 Task: Look for space in Palhoça, Brazil from 9th July, 2023 to 16th July, 2023 for 2 adults, 1 child in price range Rs.8000 to Rs.16000. Place can be entire place with 2 bedrooms having 2 beds and 1 bathroom. Property type can be house, flat, guest house. Booking option can be shelf check-in. Required host language is Spanish.
Action: Mouse moved to (389, 99)
Screenshot: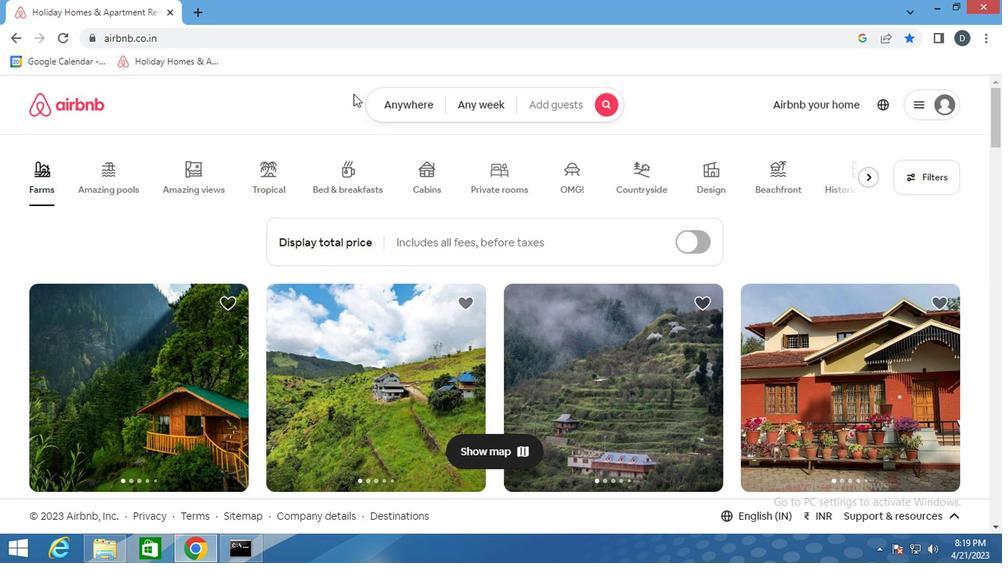 
Action: Mouse pressed left at (389, 99)
Screenshot: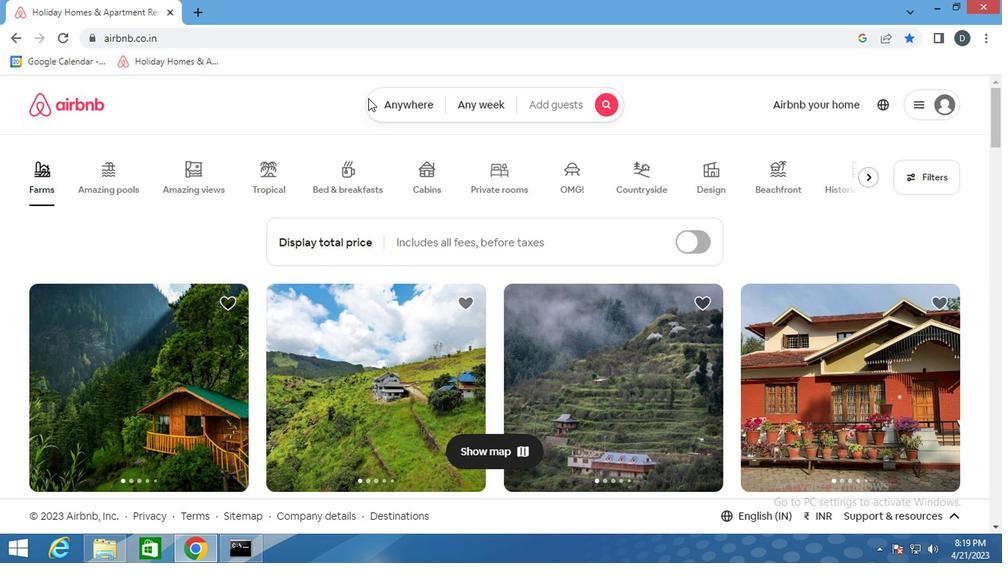 
Action: Mouse moved to (298, 168)
Screenshot: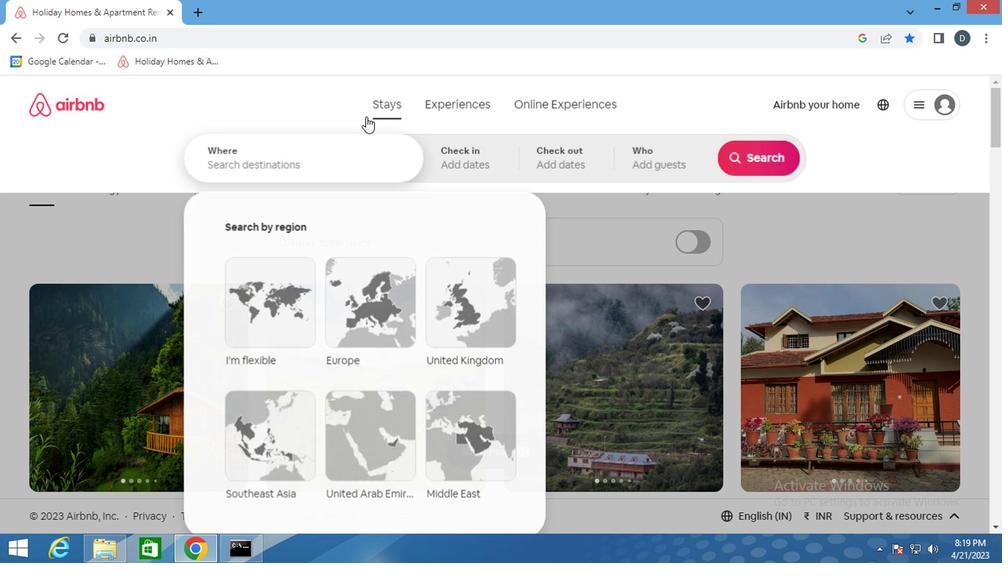 
Action: Mouse pressed left at (298, 168)
Screenshot: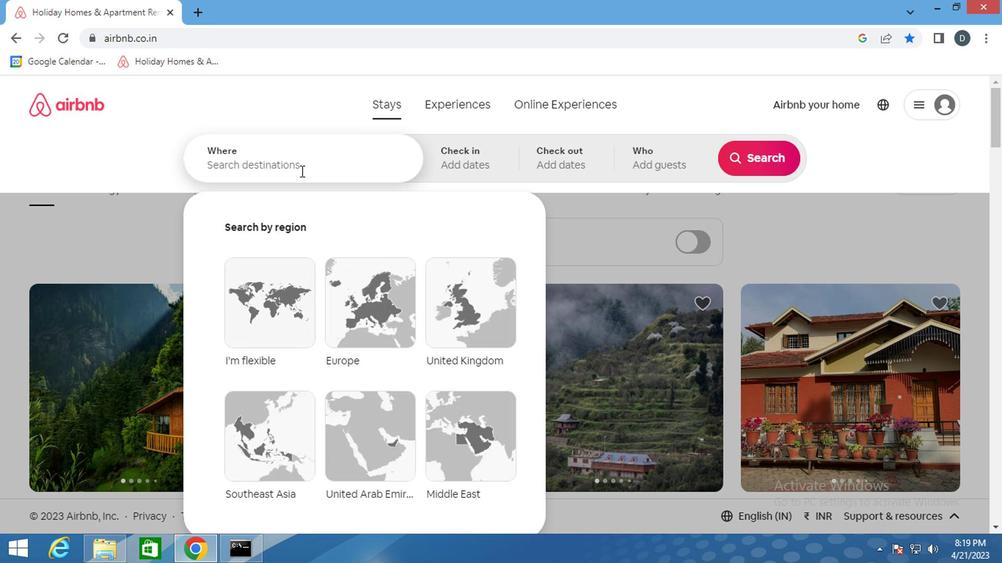 
Action: Mouse moved to (298, 167)
Screenshot: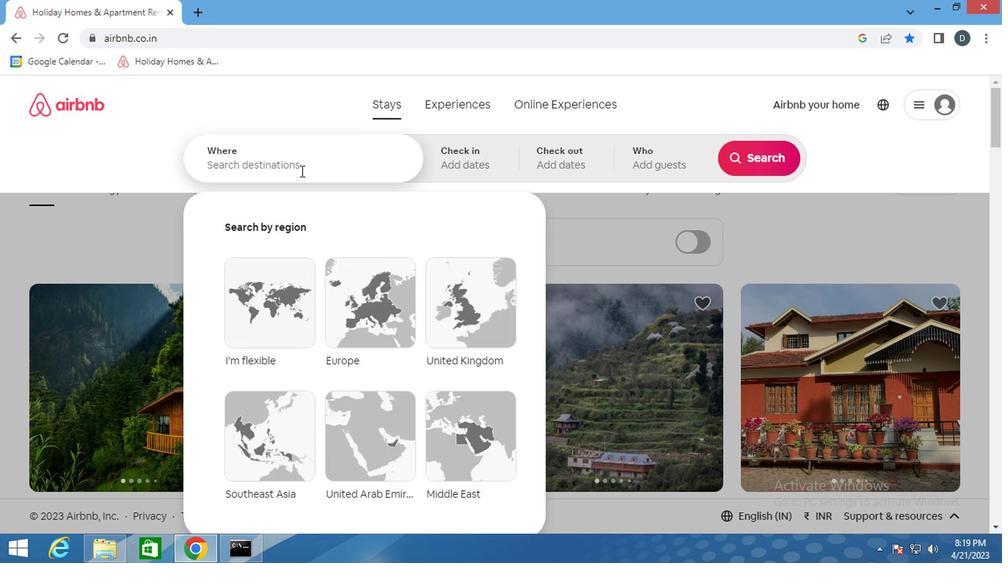 
Action: Key pressed <Key.shift_r>Palhoca,<Key.shift>BRAZIL<Key.enter>
Screenshot: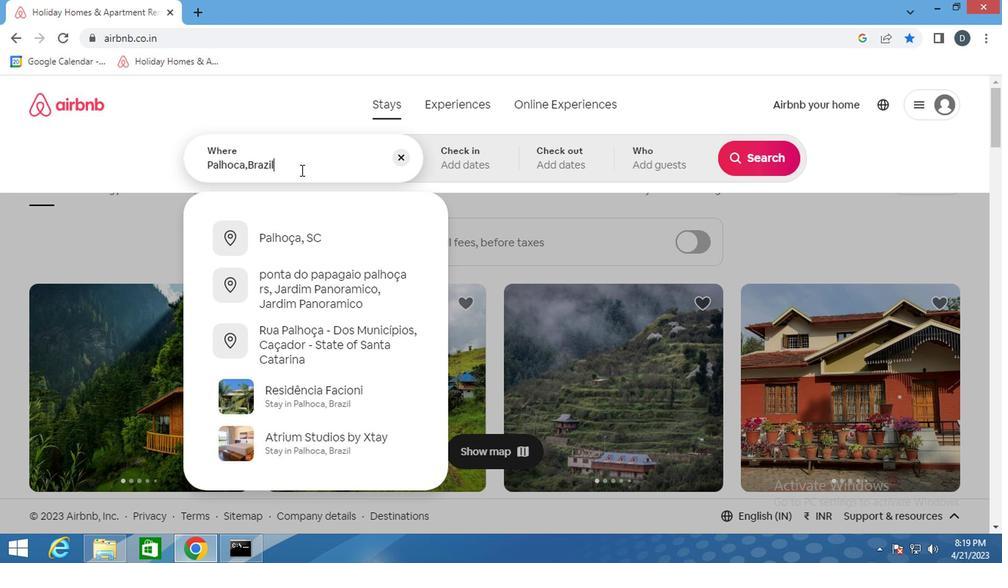 
Action: Mouse moved to (746, 281)
Screenshot: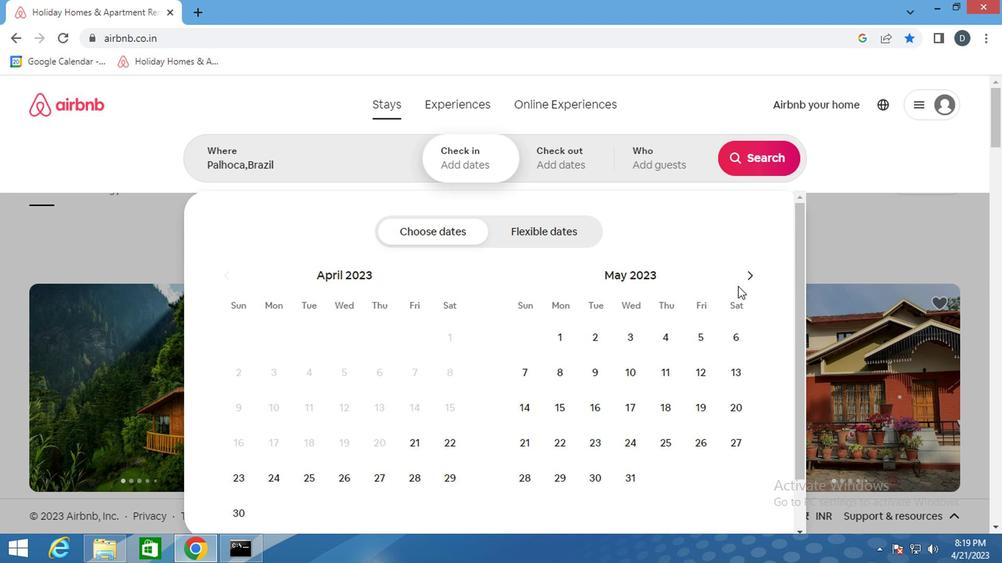 
Action: Mouse pressed left at (746, 281)
Screenshot: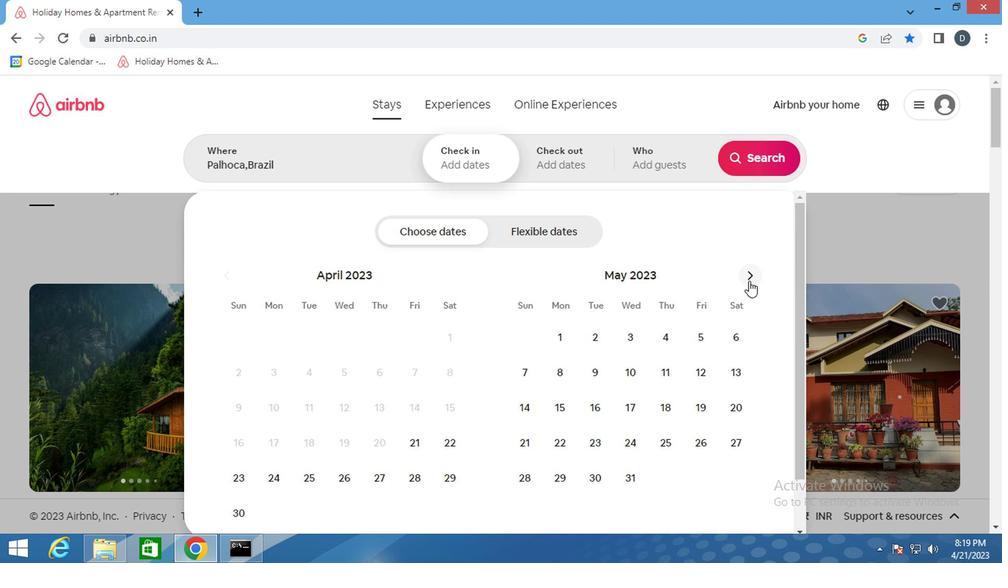 
Action: Mouse pressed left at (746, 281)
Screenshot: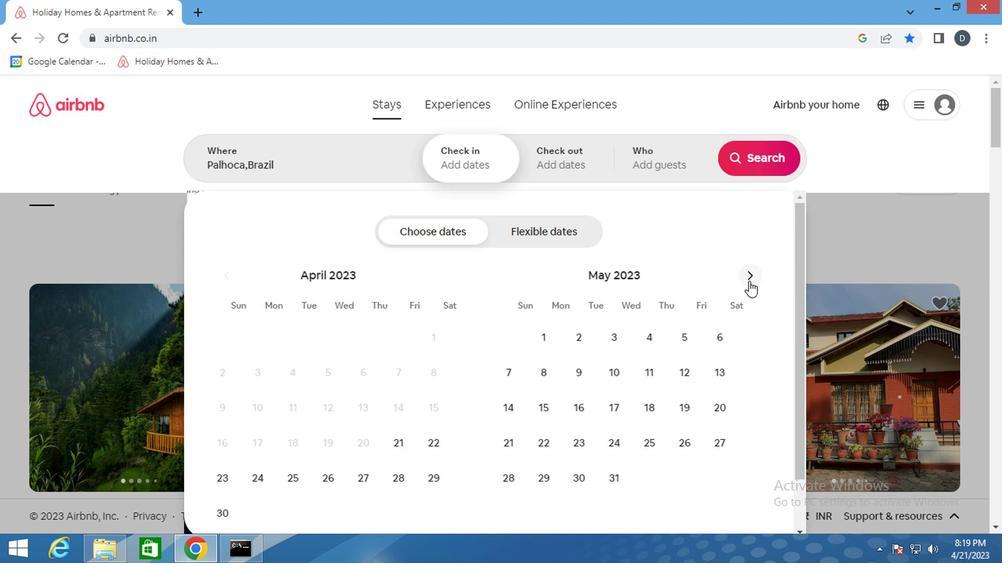 
Action: Mouse pressed left at (746, 281)
Screenshot: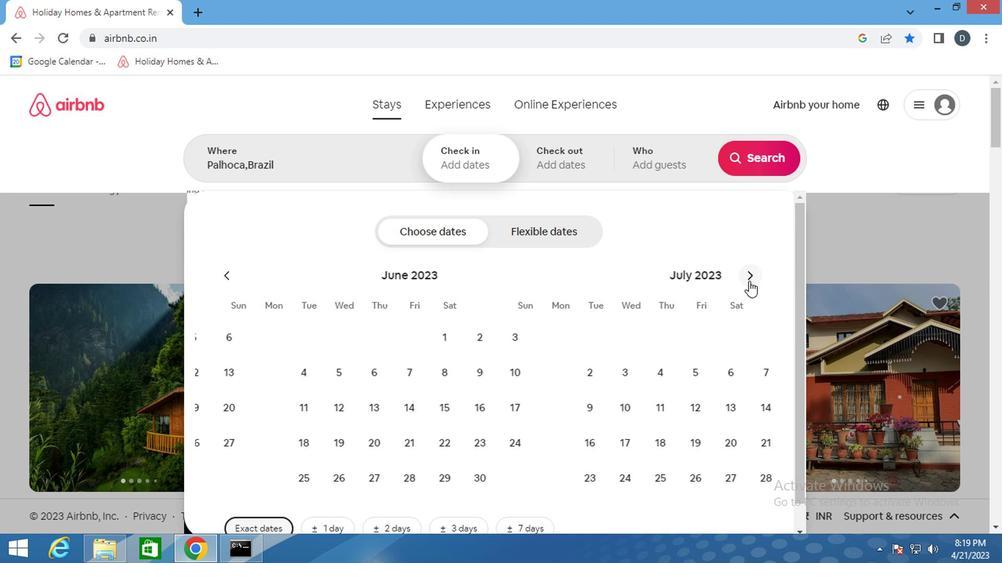 
Action: Mouse moved to (252, 412)
Screenshot: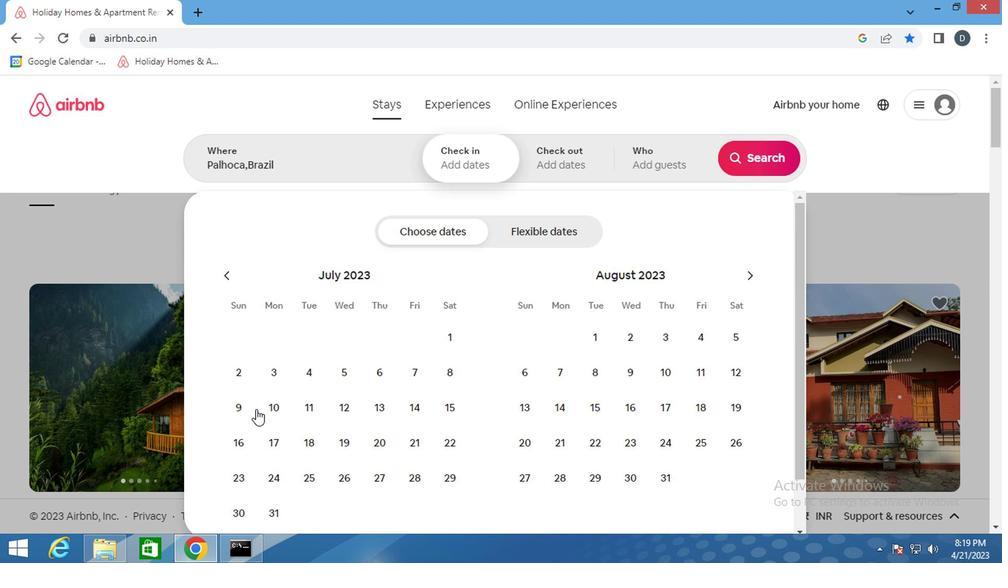 
Action: Mouse pressed left at (252, 412)
Screenshot: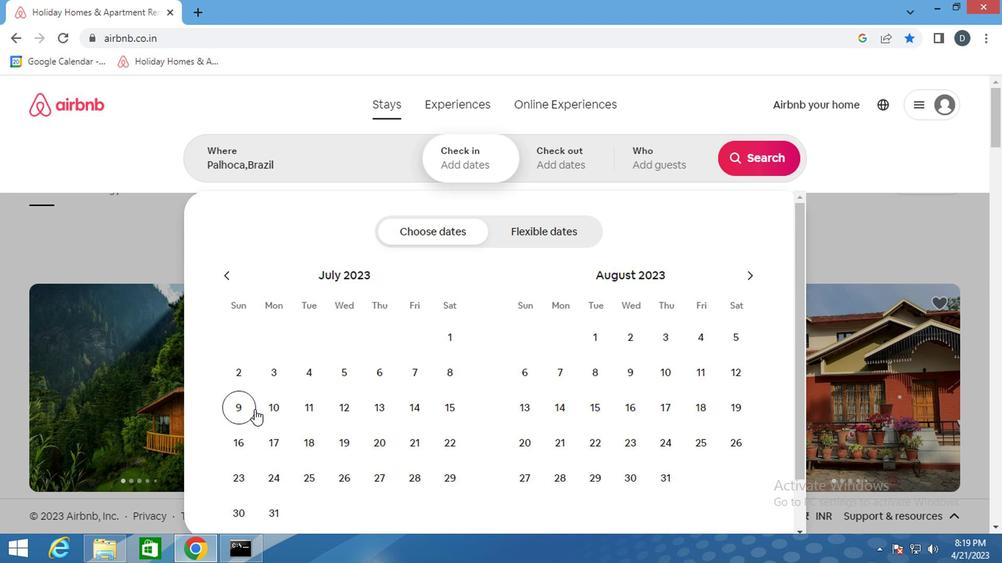 
Action: Mouse moved to (231, 449)
Screenshot: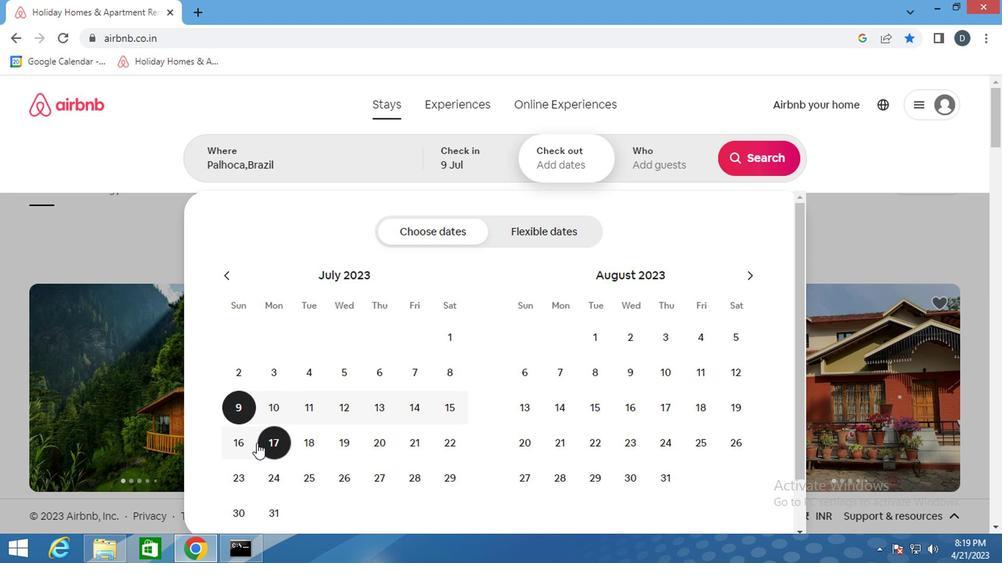 
Action: Mouse pressed left at (231, 449)
Screenshot: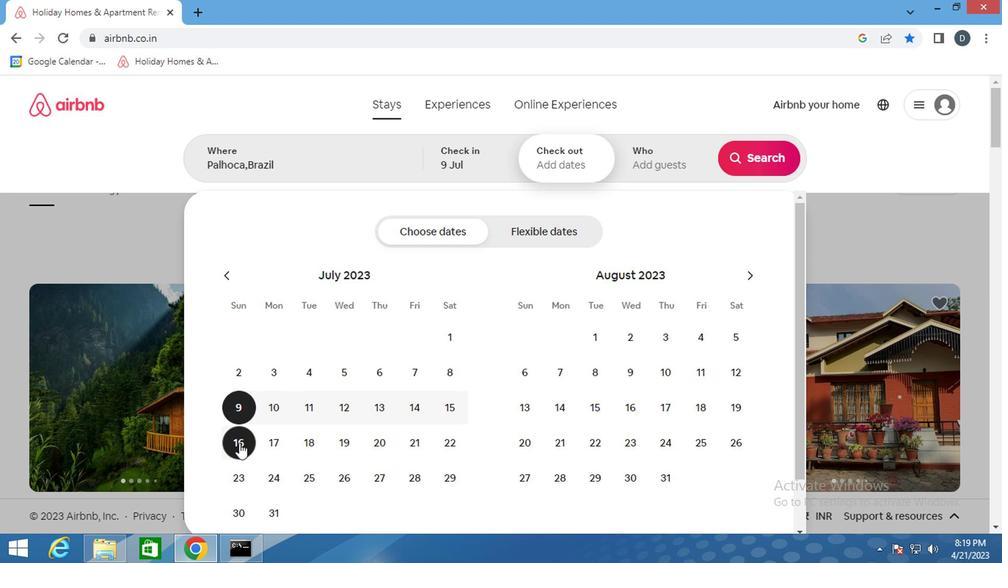 
Action: Mouse moved to (650, 149)
Screenshot: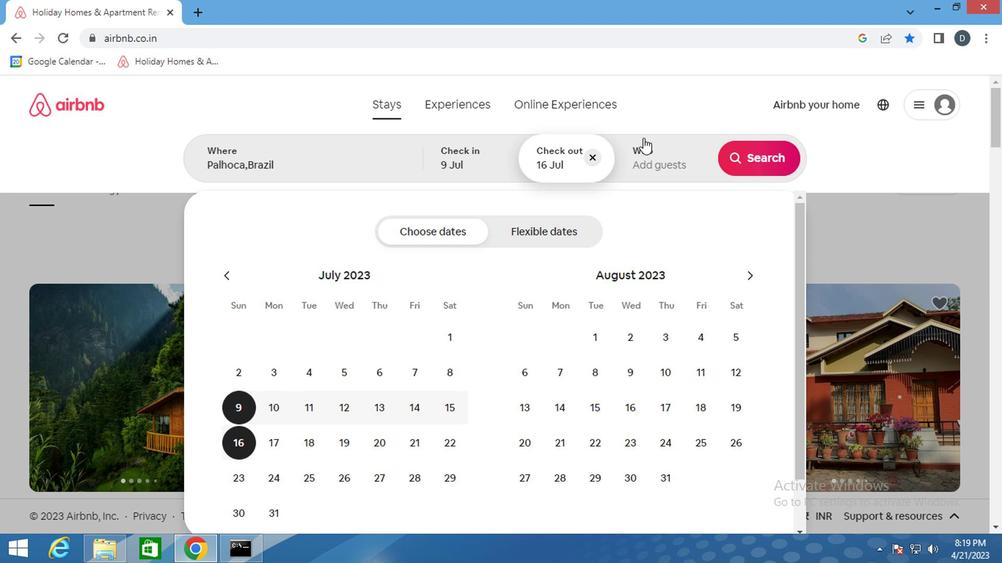 
Action: Mouse pressed left at (650, 149)
Screenshot: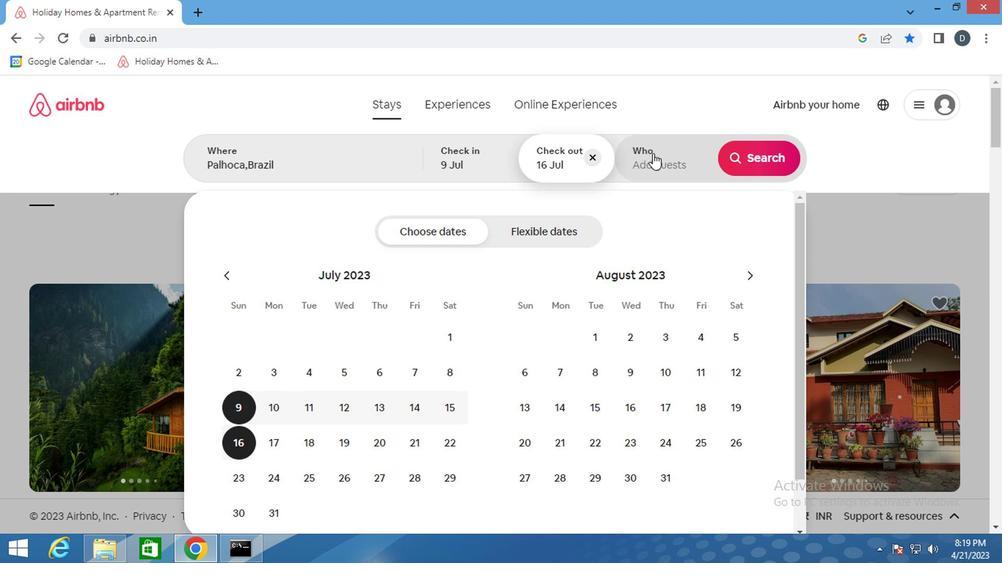 
Action: Mouse moved to (763, 234)
Screenshot: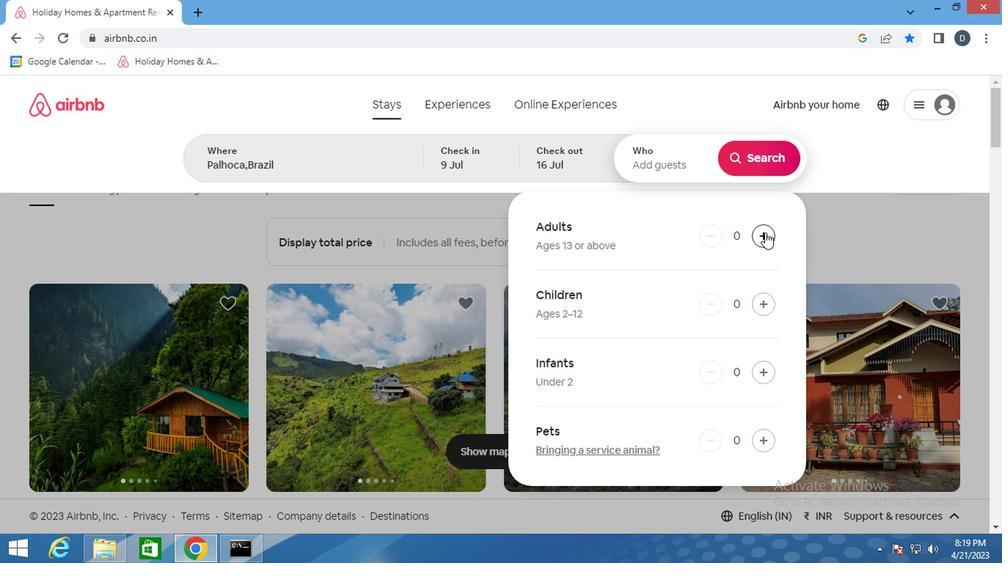 
Action: Mouse pressed left at (763, 234)
Screenshot: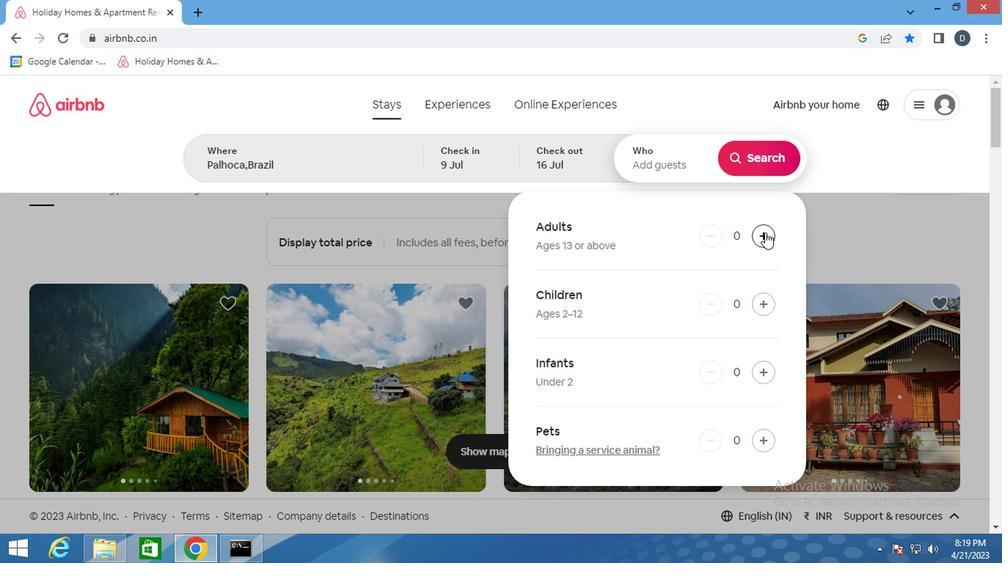 
Action: Mouse pressed left at (763, 234)
Screenshot: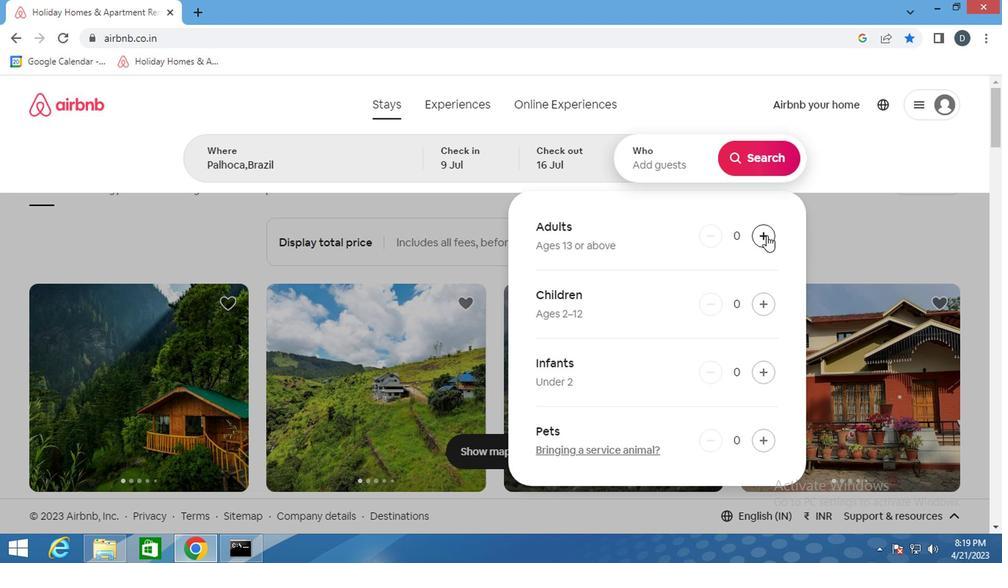 
Action: Mouse moved to (757, 300)
Screenshot: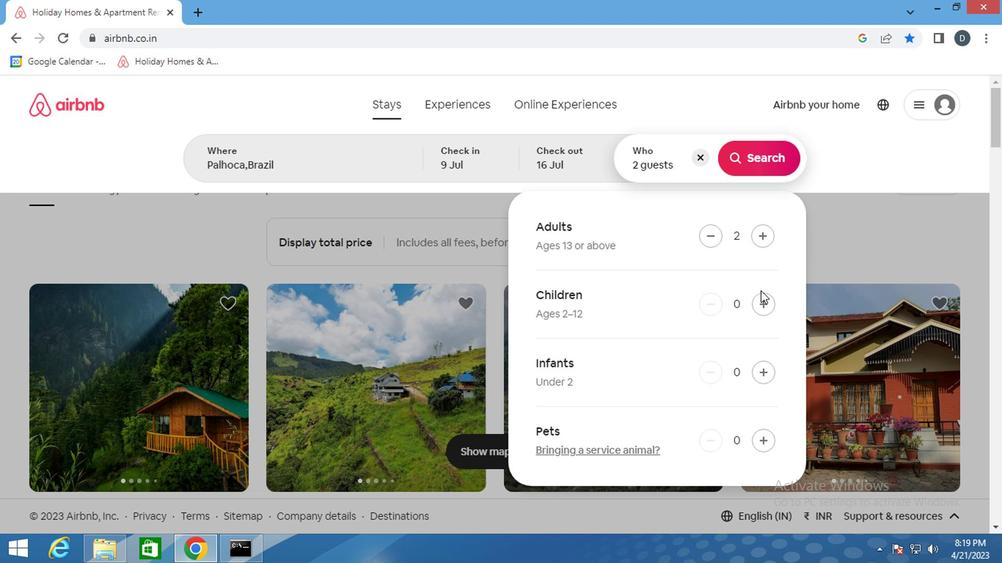 
Action: Mouse pressed left at (757, 300)
Screenshot: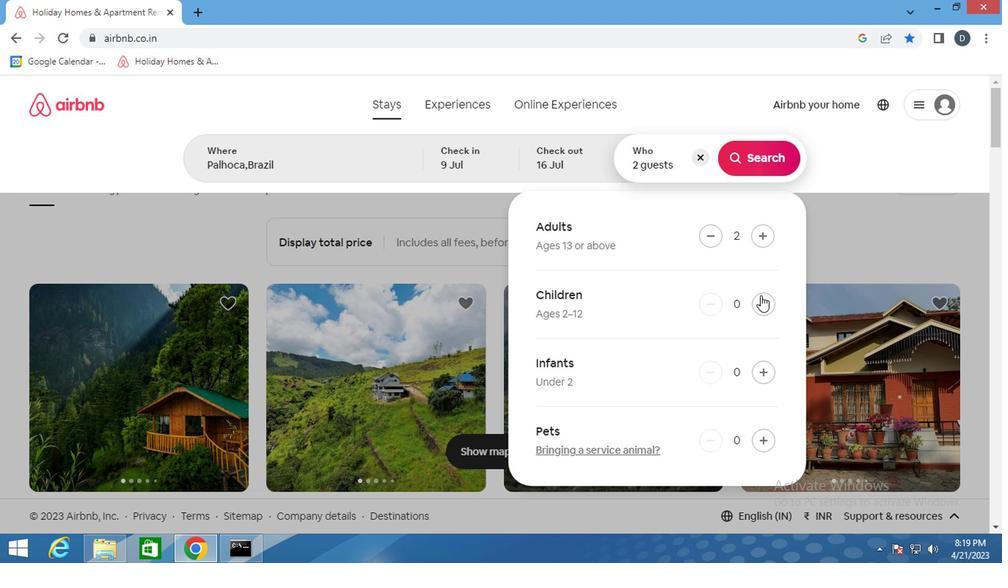 
Action: Mouse moved to (759, 170)
Screenshot: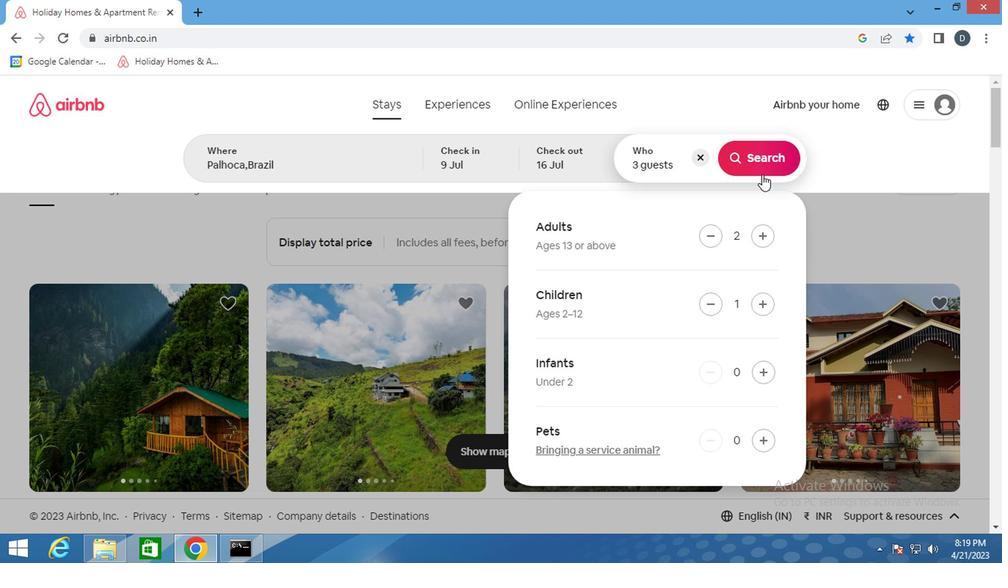 
Action: Mouse pressed left at (759, 170)
Screenshot: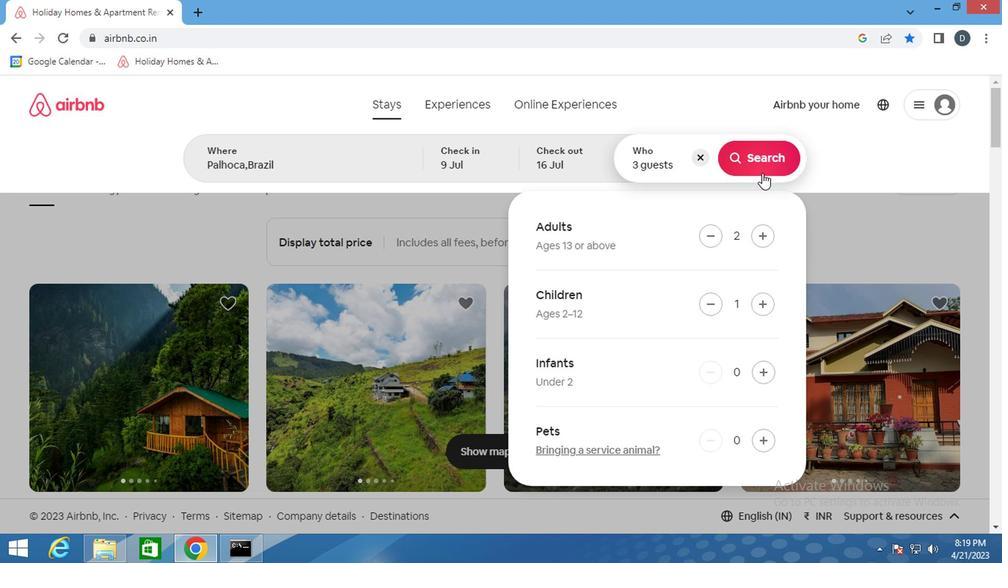 
Action: Mouse moved to (938, 160)
Screenshot: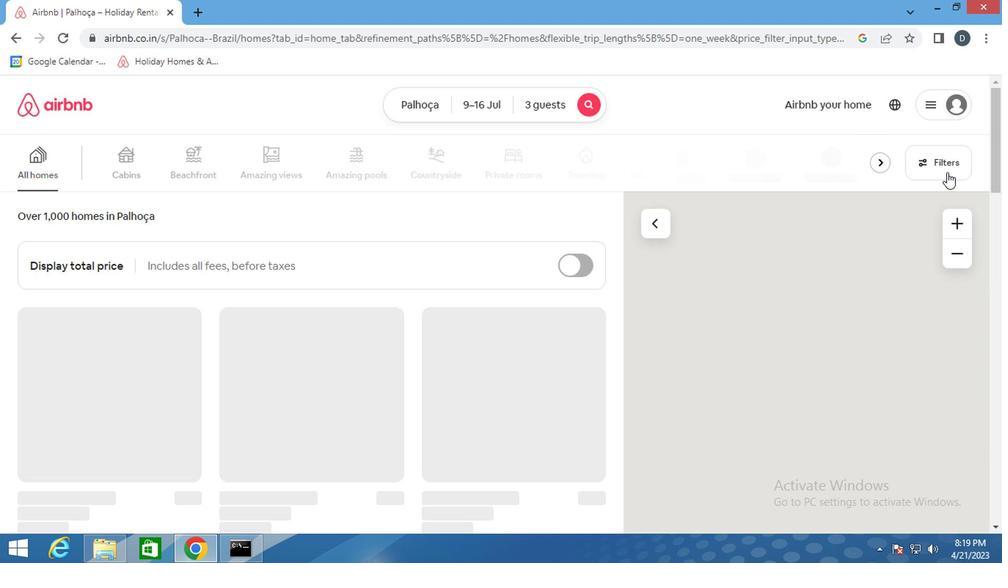 
Action: Mouse pressed left at (938, 160)
Screenshot: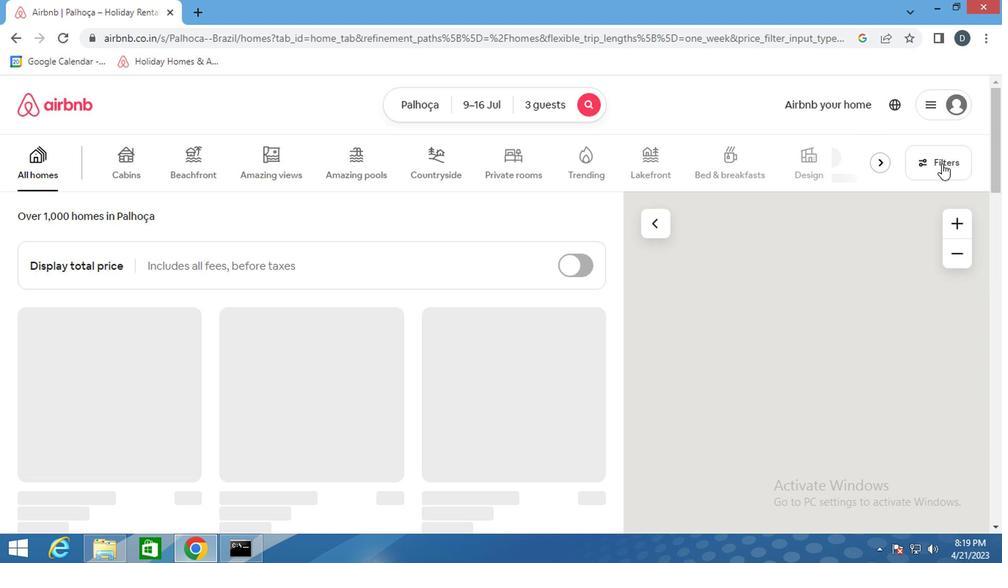 
Action: Mouse moved to (341, 387)
Screenshot: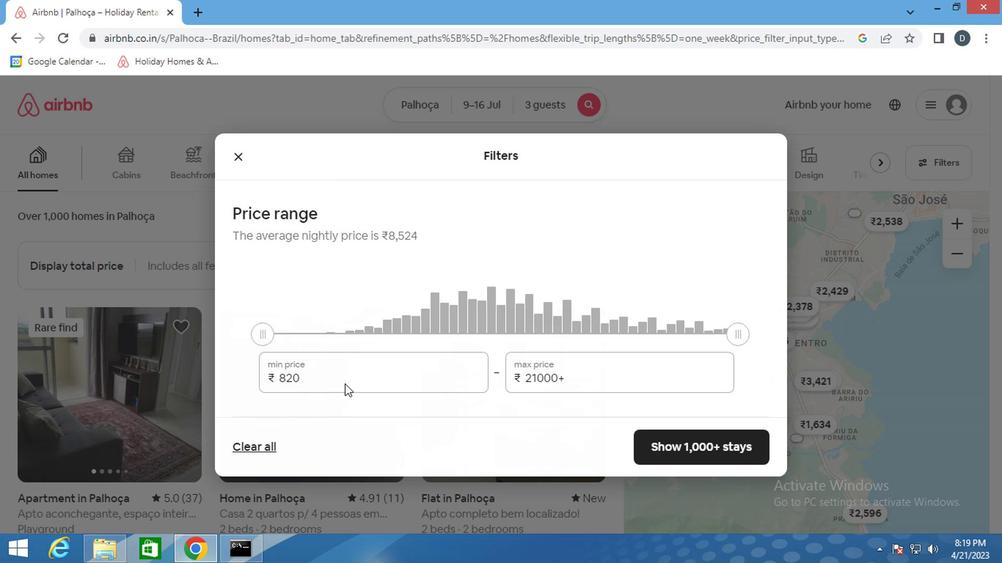 
Action: Mouse pressed left at (341, 387)
Screenshot: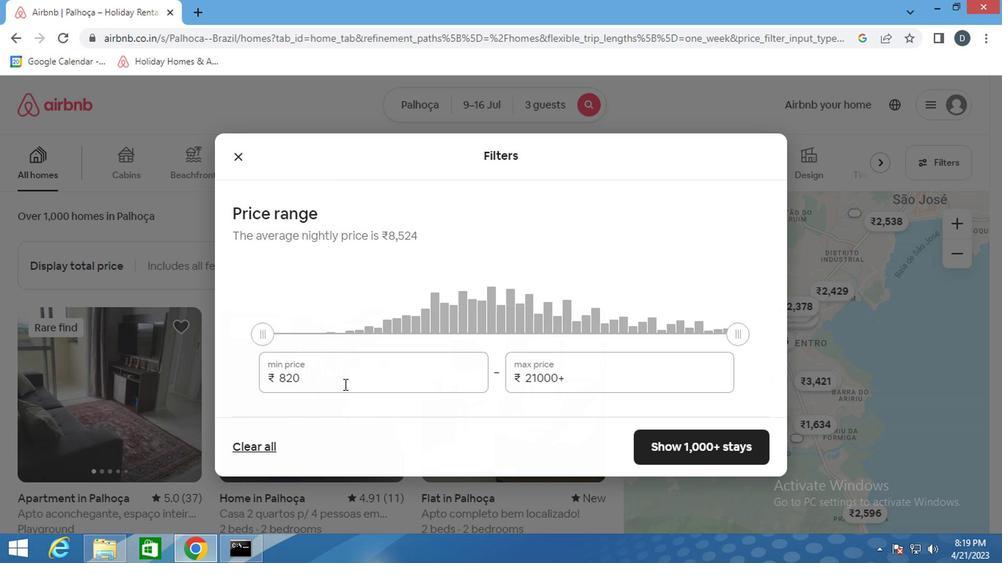 
Action: Mouse moved to (345, 354)
Screenshot: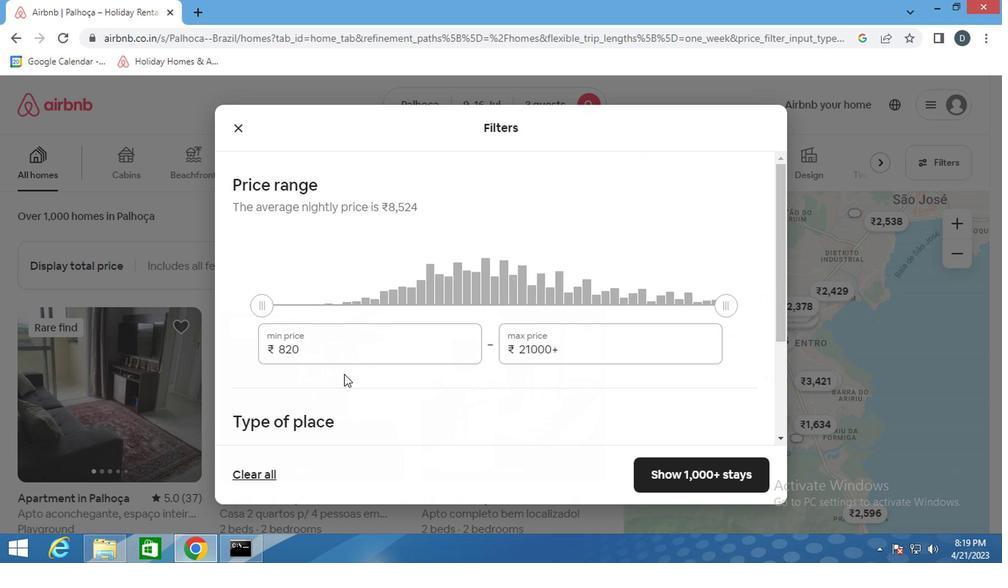
Action: Mouse pressed left at (345, 354)
Screenshot: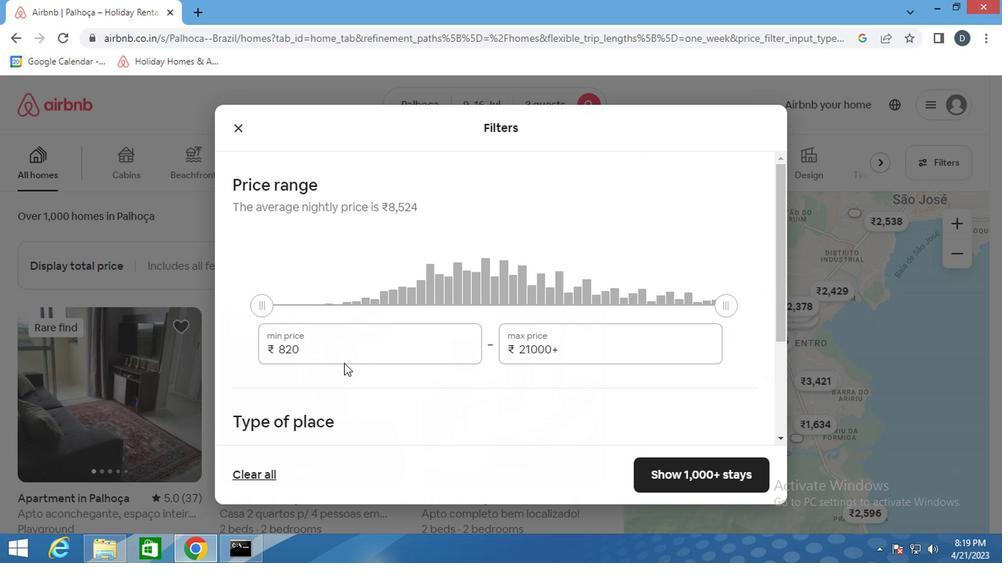 
Action: Mouse pressed left at (345, 354)
Screenshot: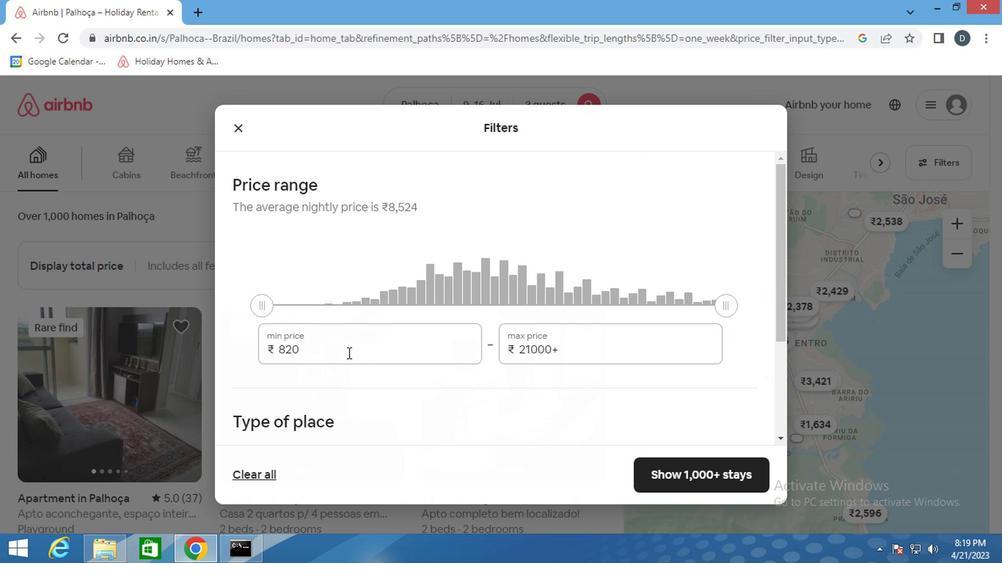 
Action: Key pressed 8000<Key.tab>ctrl+Actrl+1600
Screenshot: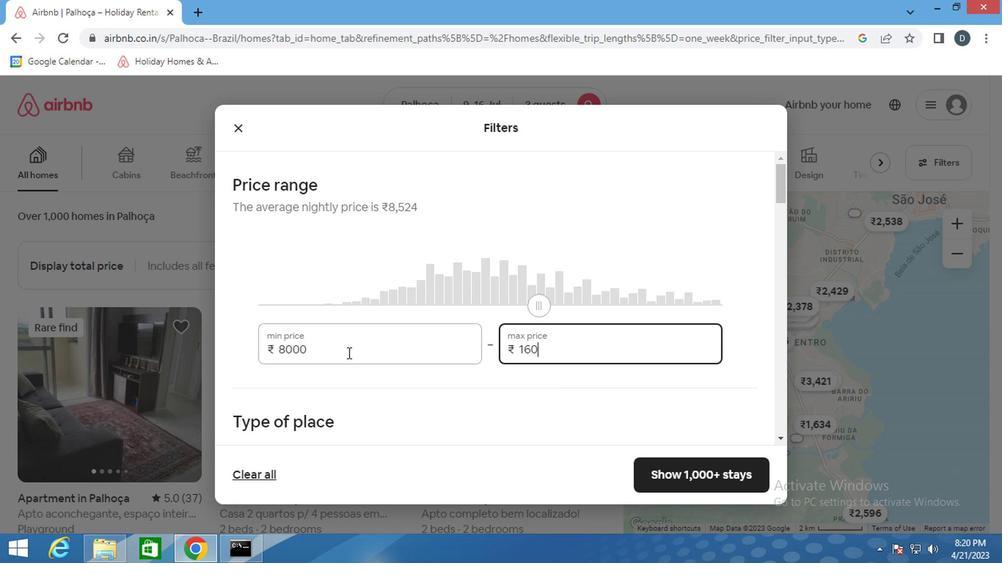 
Action: Mouse moved to (431, 378)
Screenshot: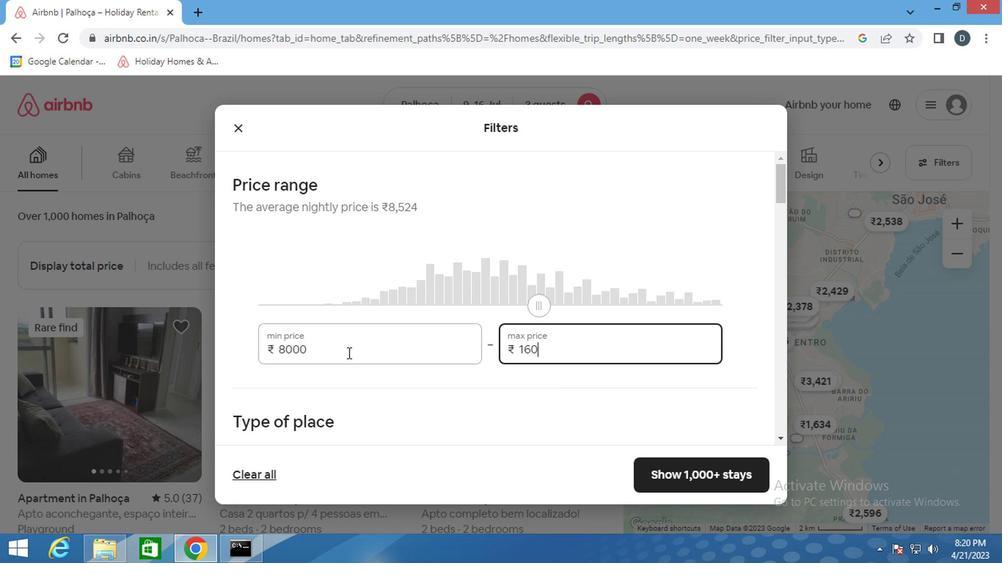 
Action: Key pressed 0
Screenshot: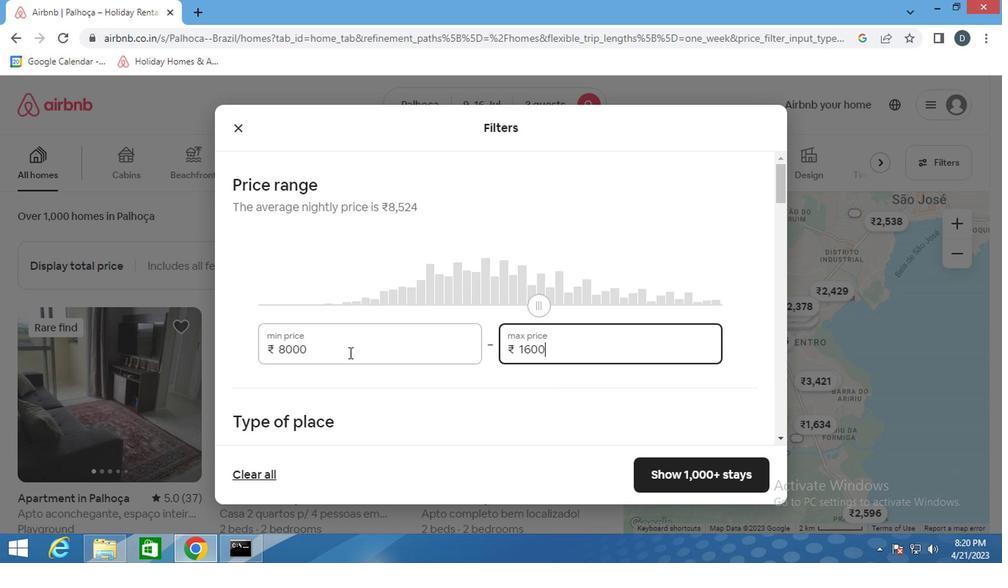 
Action: Mouse moved to (479, 405)
Screenshot: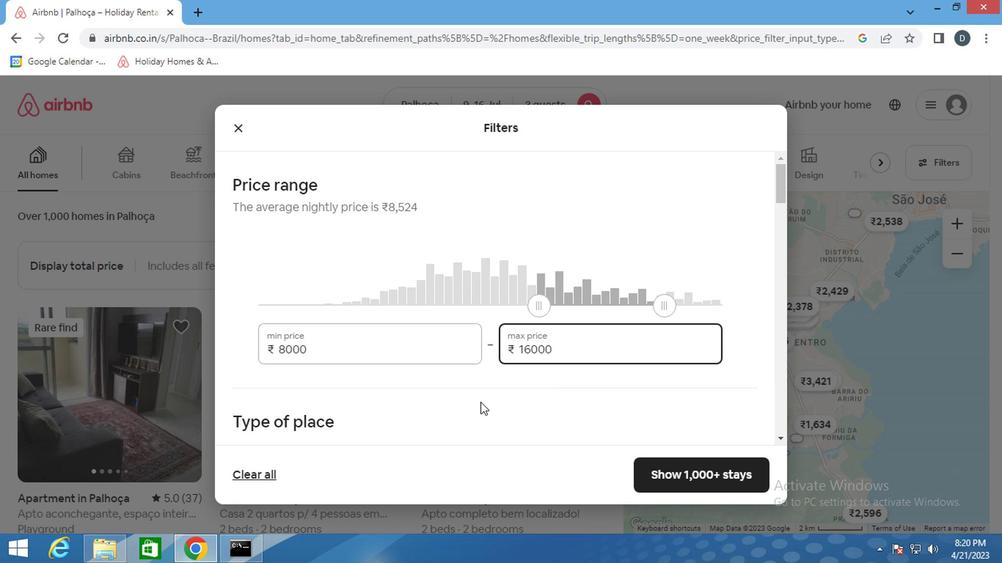 
Action: Mouse scrolled (479, 405) with delta (0, 0)
Screenshot: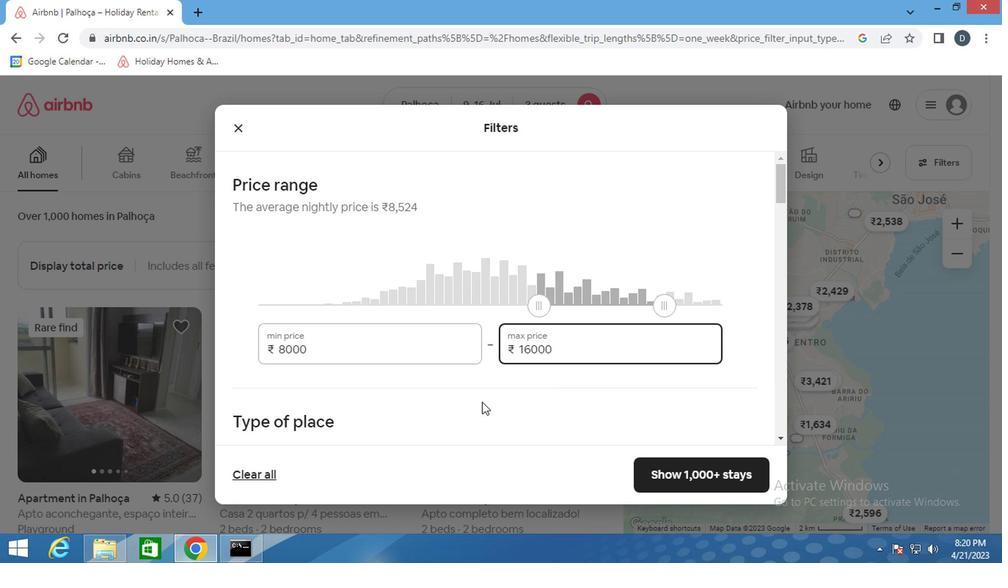 
Action: Mouse scrolled (479, 405) with delta (0, 0)
Screenshot: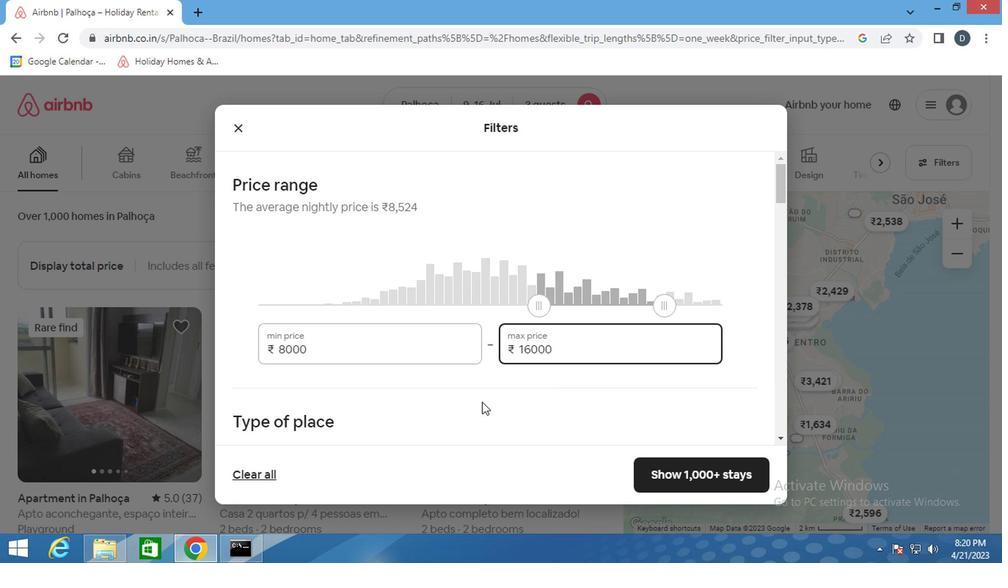 
Action: Mouse scrolled (479, 405) with delta (0, 0)
Screenshot: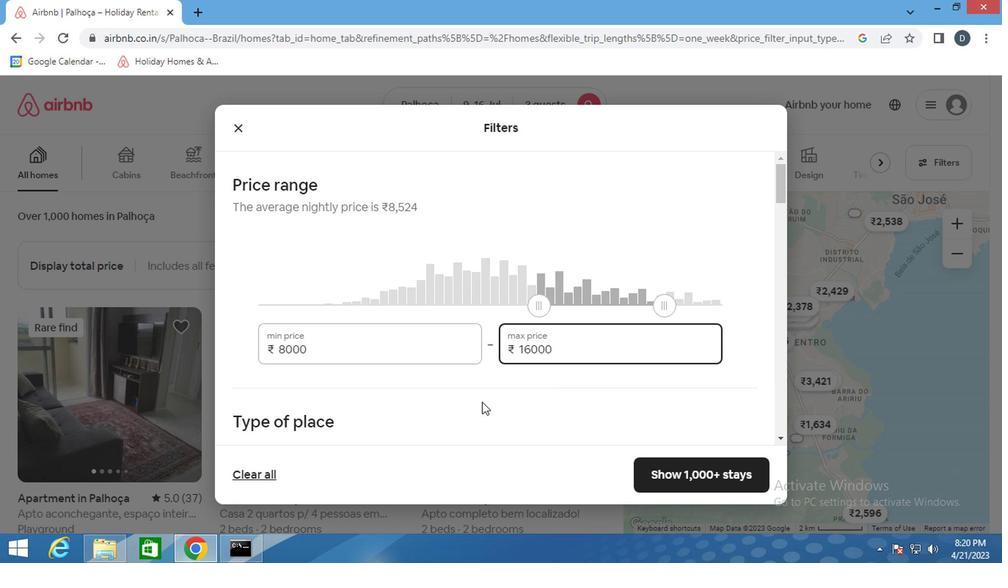 
Action: Mouse moved to (352, 256)
Screenshot: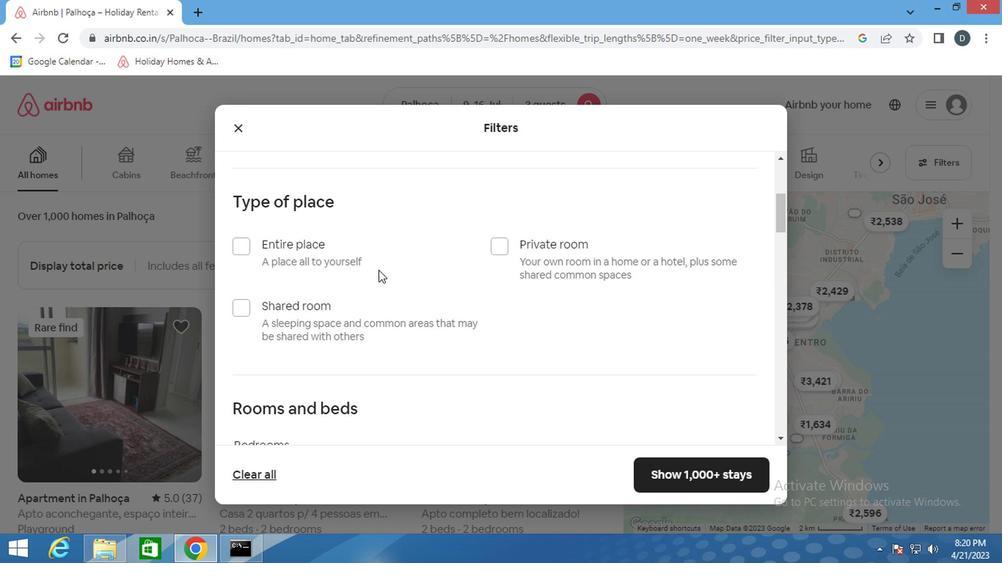 
Action: Mouse pressed left at (352, 256)
Screenshot: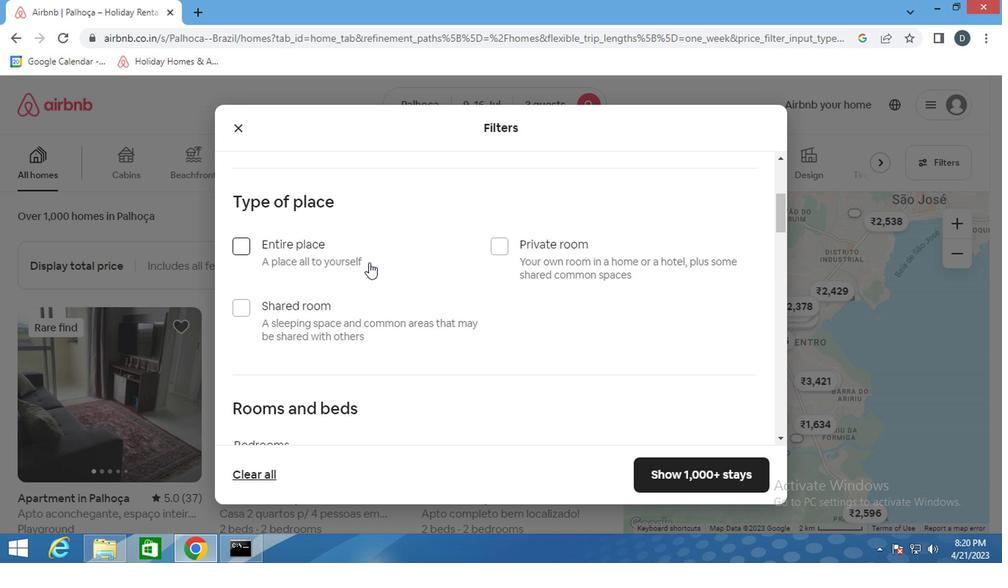 
Action: Mouse moved to (534, 370)
Screenshot: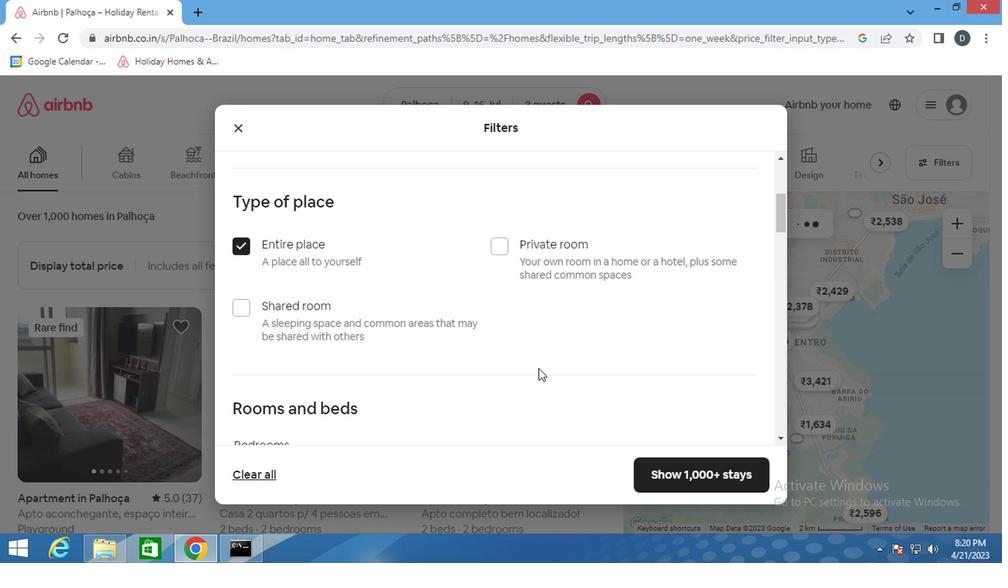 
Action: Mouse scrolled (534, 370) with delta (0, 0)
Screenshot: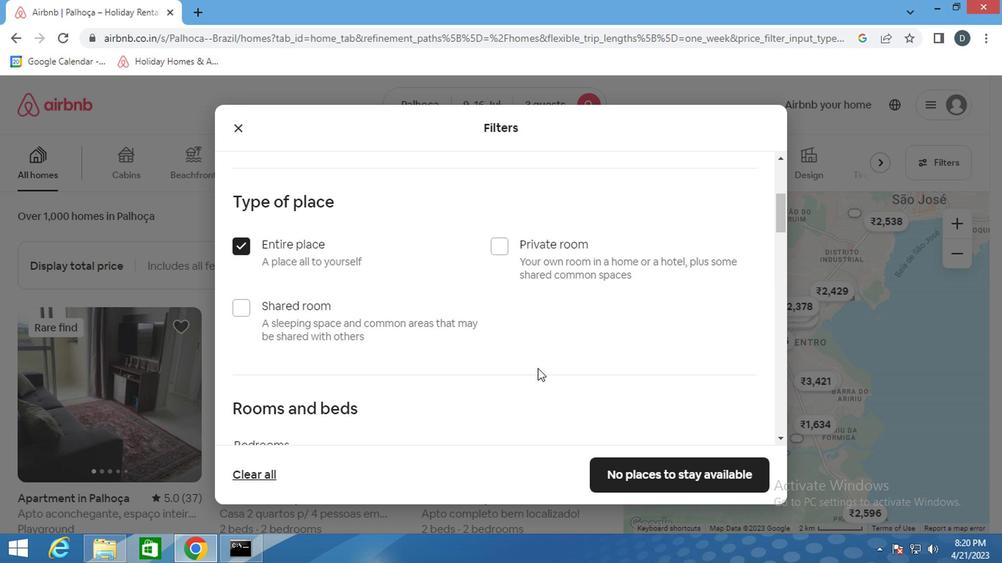 
Action: Mouse scrolled (534, 370) with delta (0, 0)
Screenshot: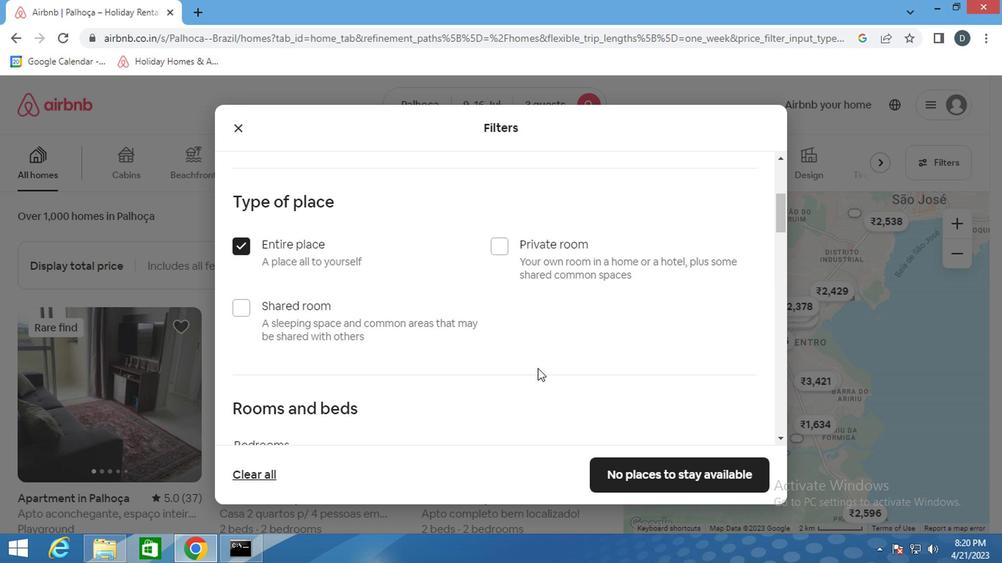 
Action: Mouse scrolled (534, 370) with delta (0, 0)
Screenshot: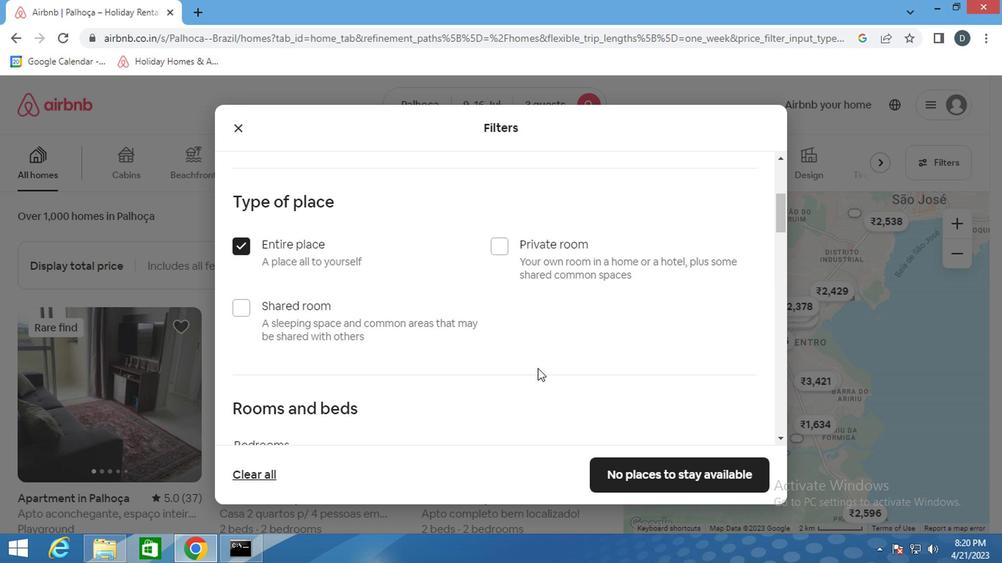 
Action: Mouse moved to (365, 258)
Screenshot: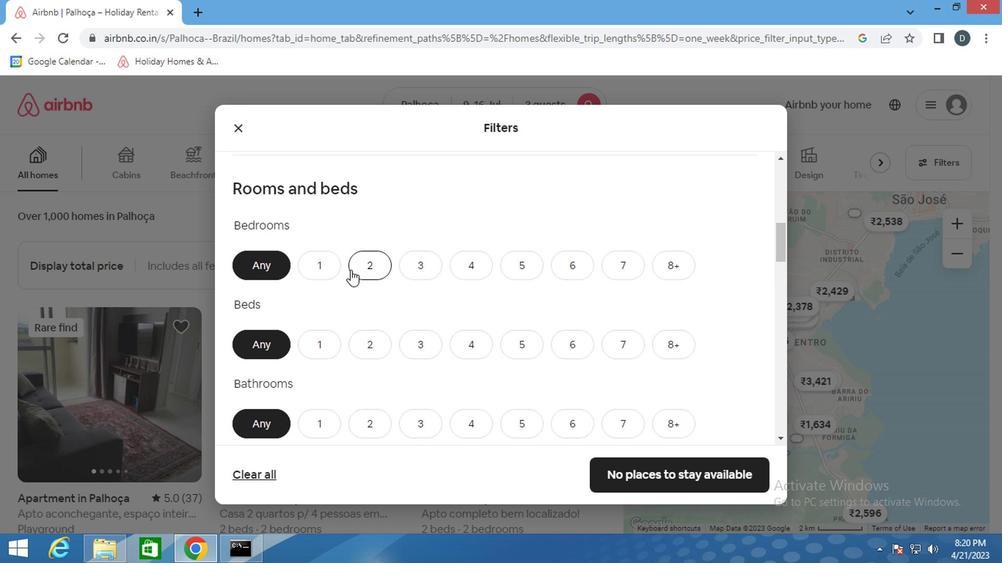 
Action: Mouse pressed left at (365, 258)
Screenshot: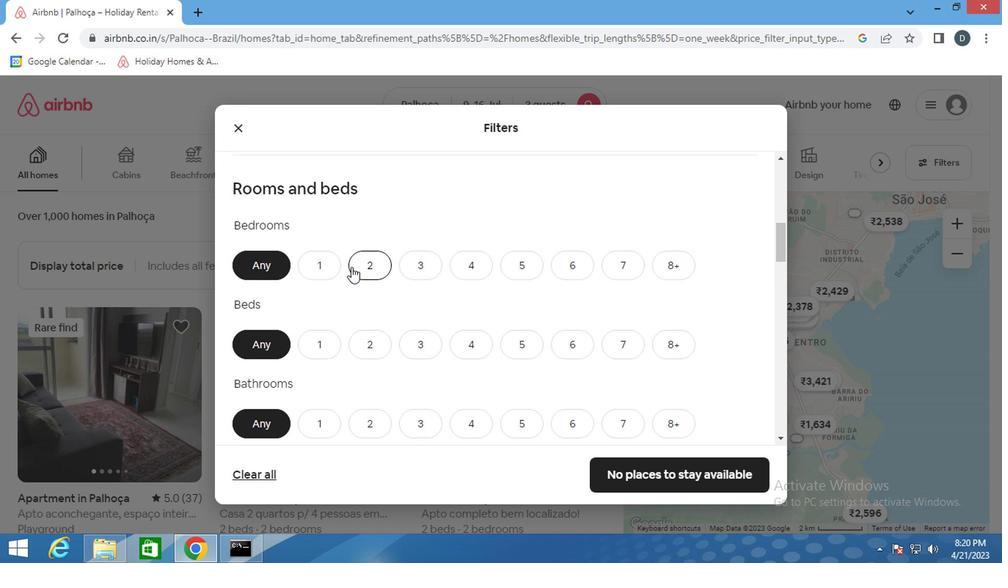 
Action: Mouse moved to (373, 342)
Screenshot: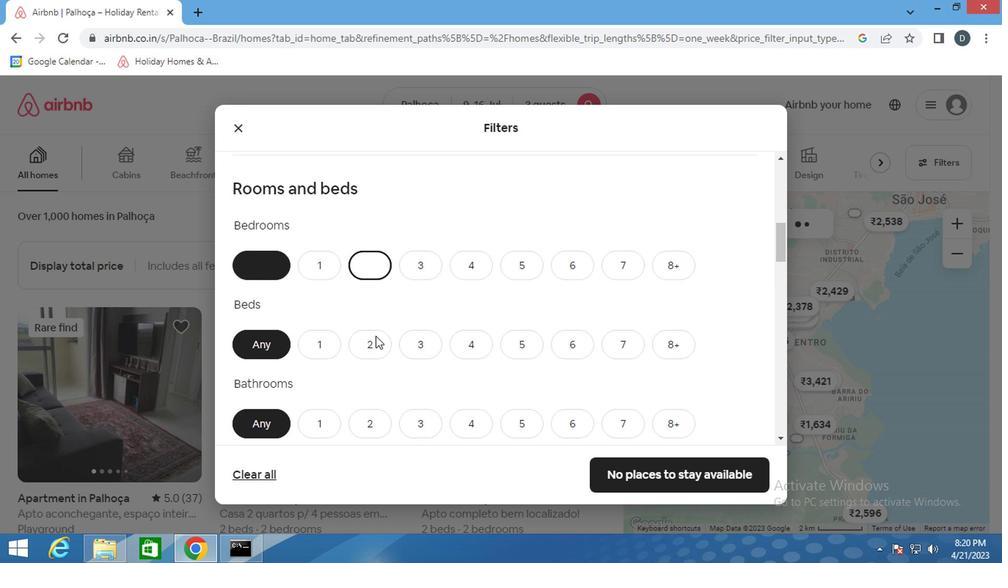 
Action: Mouse pressed left at (373, 342)
Screenshot: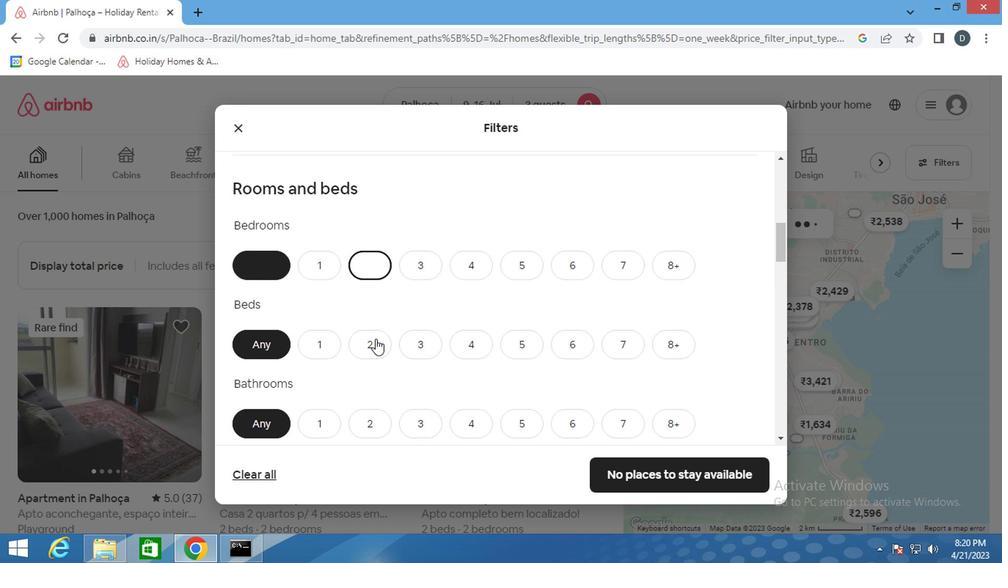 
Action: Mouse moved to (320, 429)
Screenshot: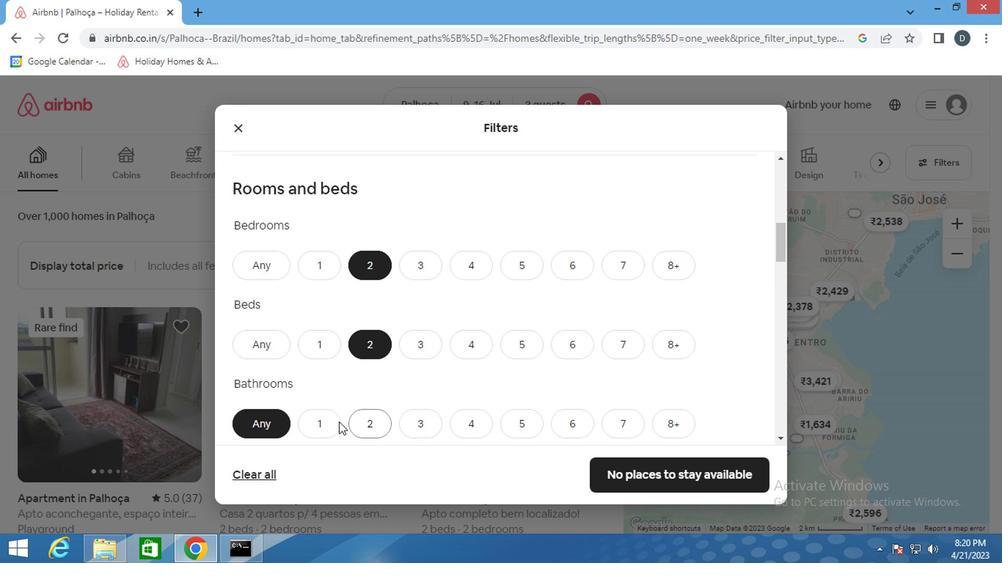
Action: Mouse pressed left at (320, 429)
Screenshot: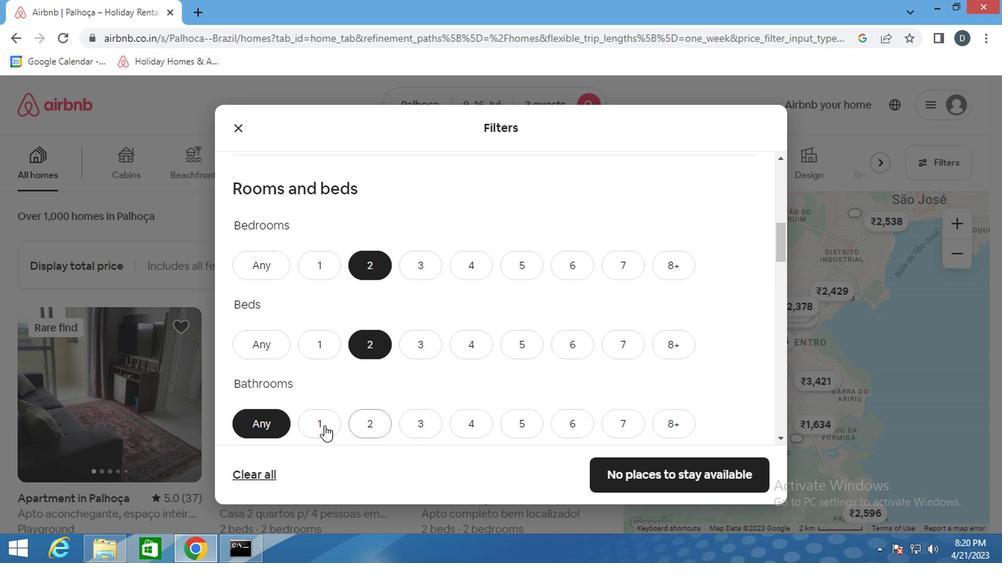 
Action: Mouse moved to (377, 410)
Screenshot: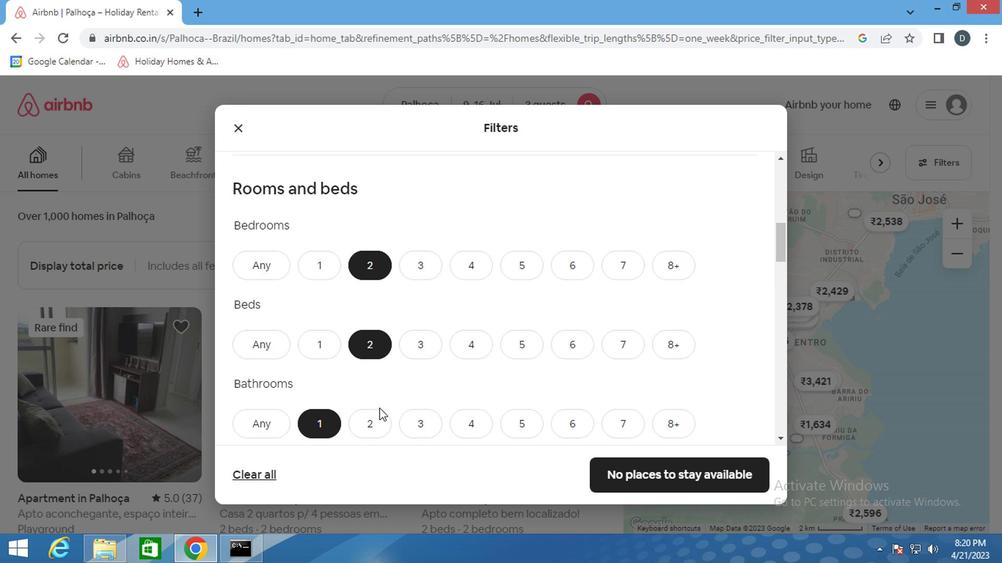 
Action: Mouse scrolled (377, 410) with delta (0, 0)
Screenshot: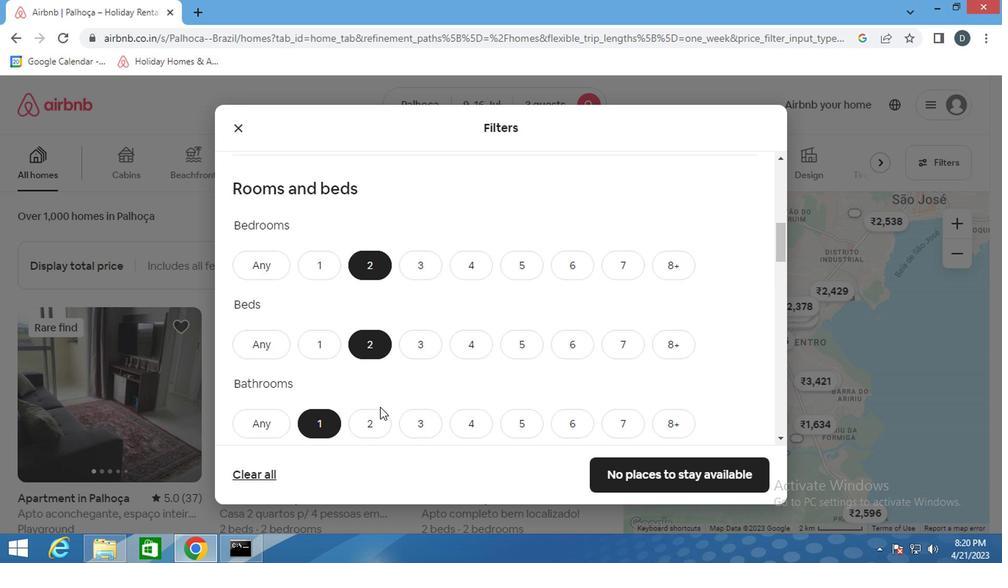 
Action: Mouse scrolled (377, 410) with delta (0, 0)
Screenshot: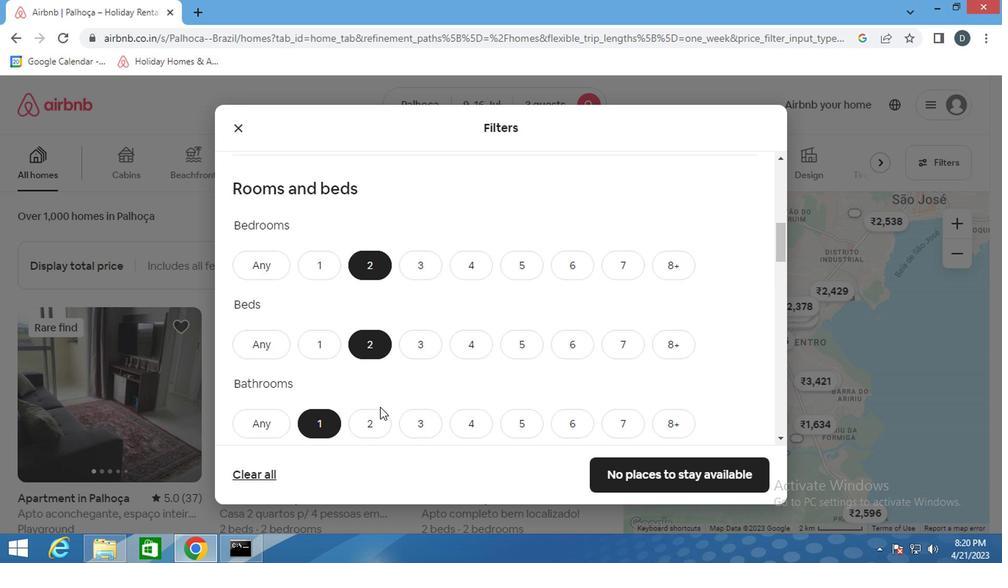 
Action: Mouse scrolled (377, 410) with delta (0, 0)
Screenshot: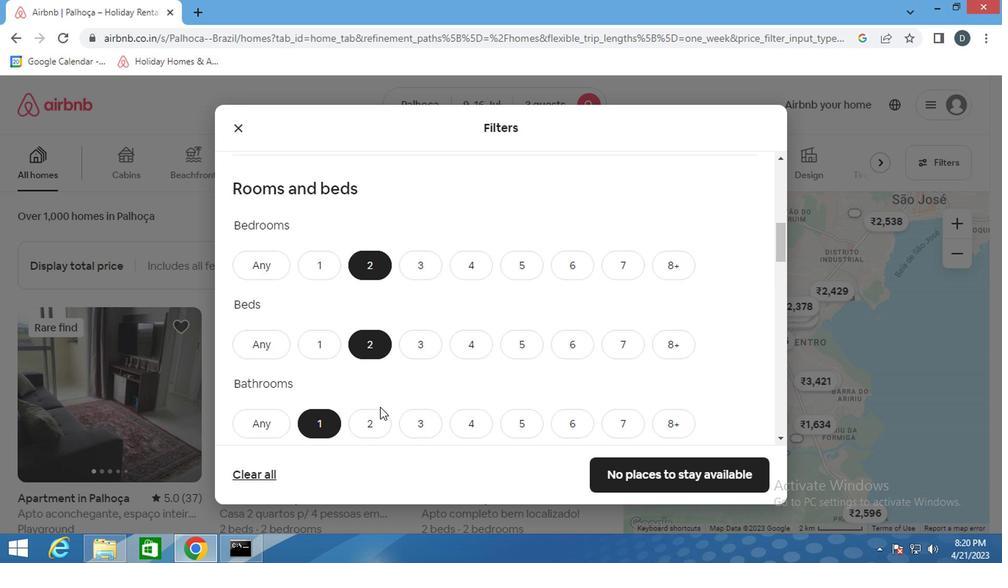 
Action: Mouse moved to (282, 346)
Screenshot: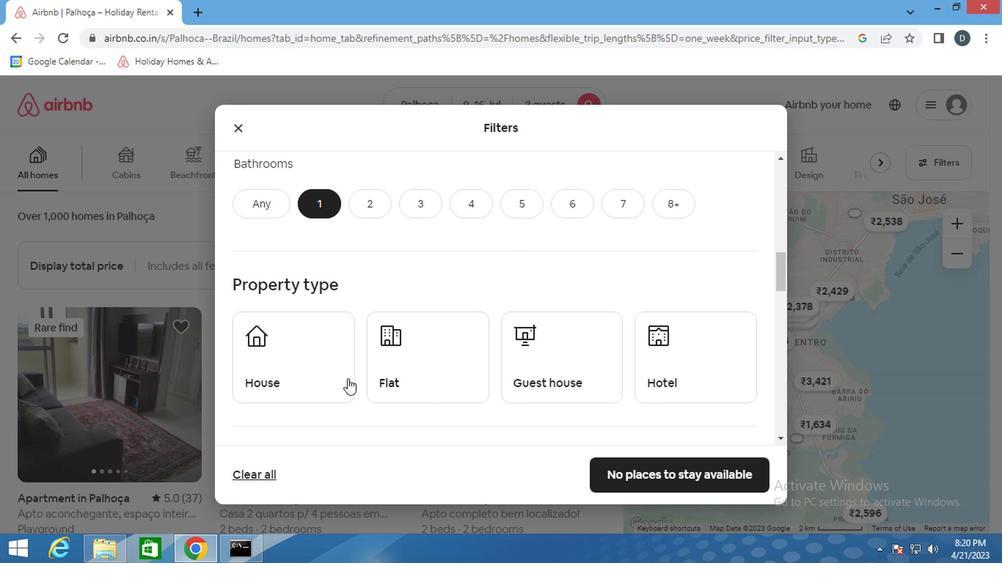 
Action: Mouse pressed left at (282, 346)
Screenshot: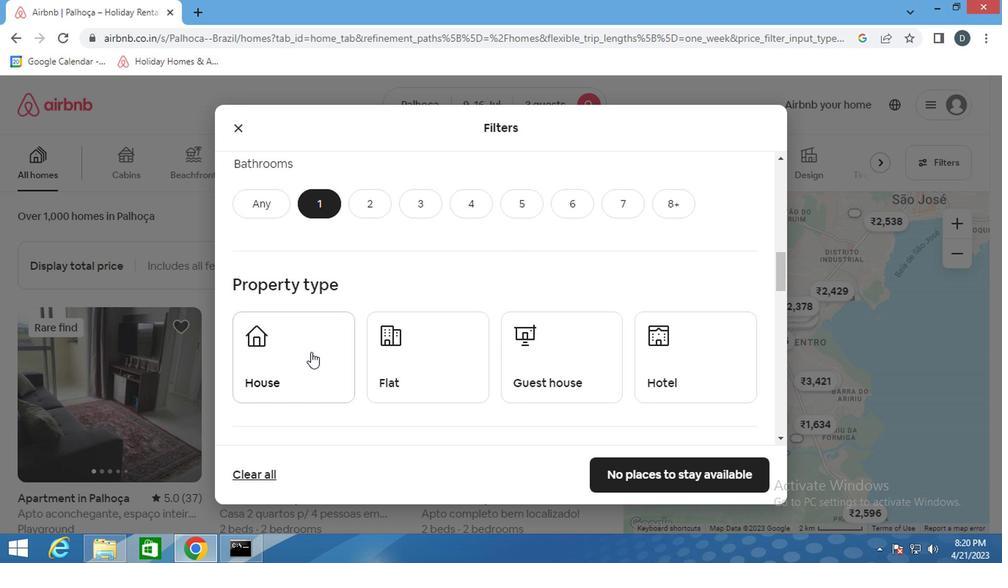 
Action: Mouse moved to (450, 351)
Screenshot: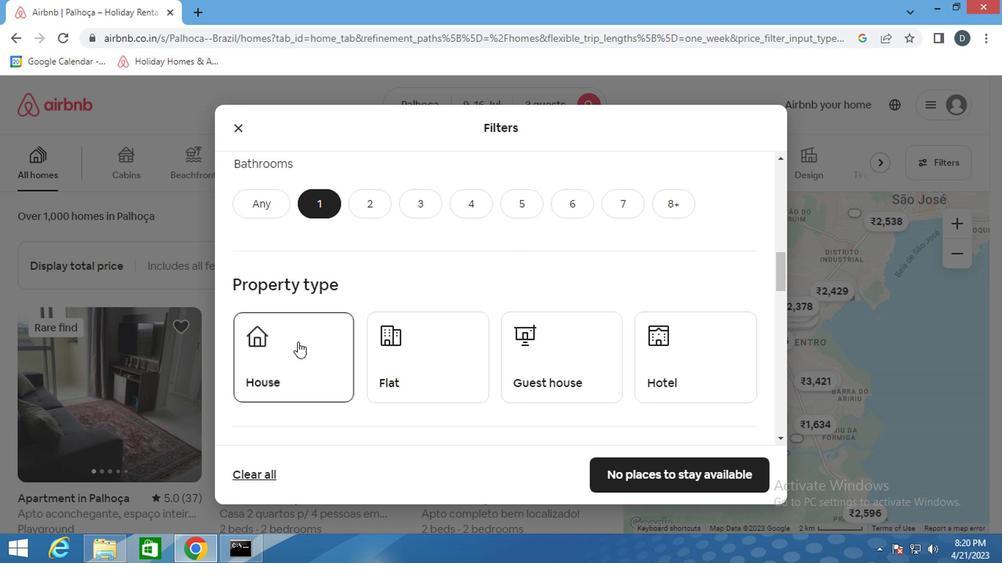
Action: Mouse pressed left at (450, 351)
Screenshot: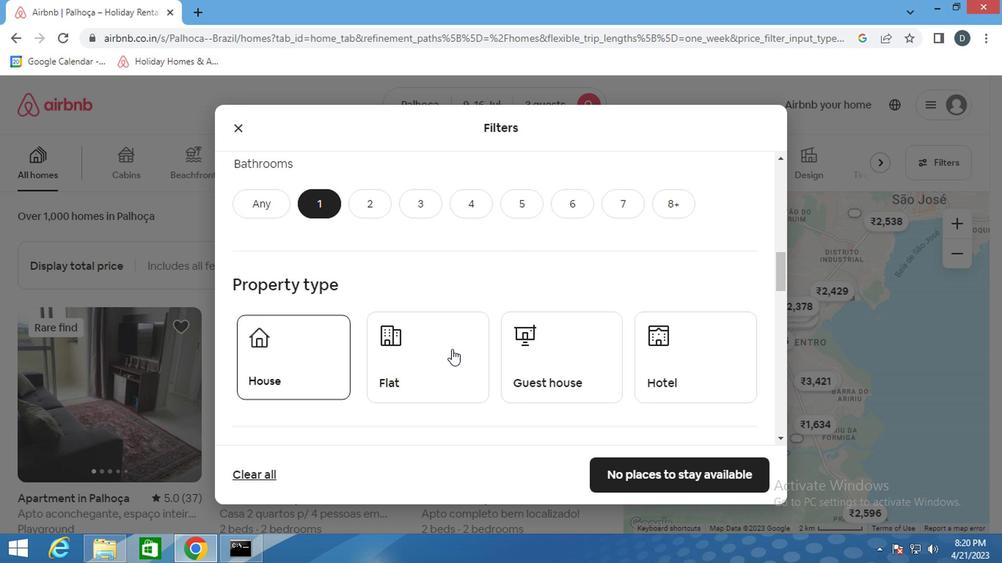 
Action: Mouse moved to (553, 364)
Screenshot: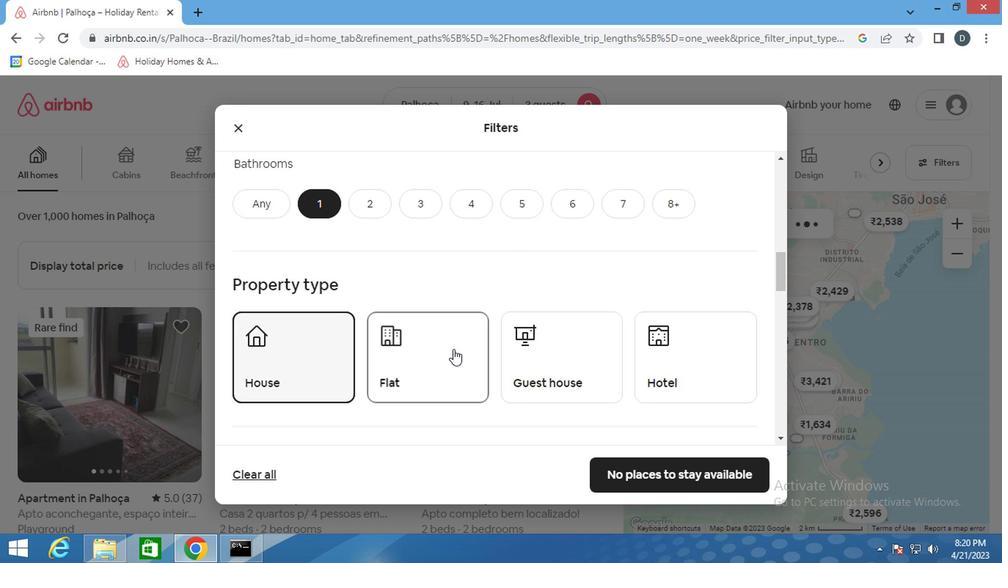 
Action: Mouse pressed left at (553, 364)
Screenshot: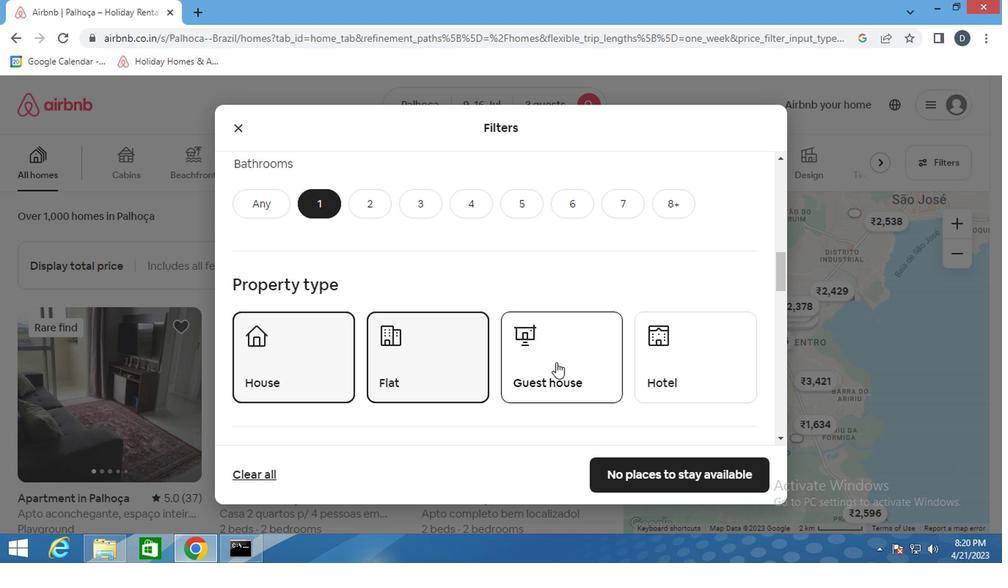 
Action: Mouse moved to (548, 419)
Screenshot: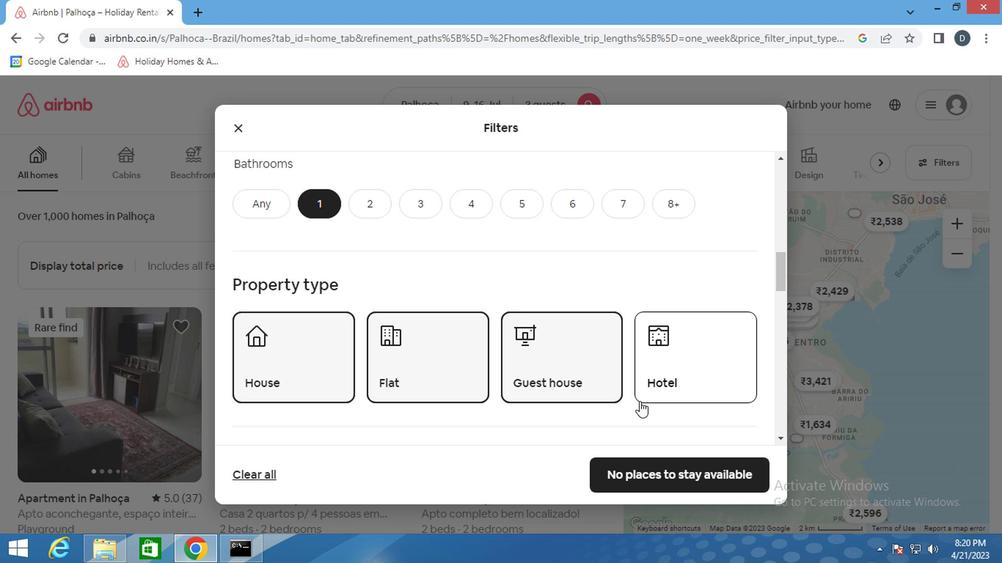 
Action: Mouse scrolled (548, 418) with delta (0, 0)
Screenshot: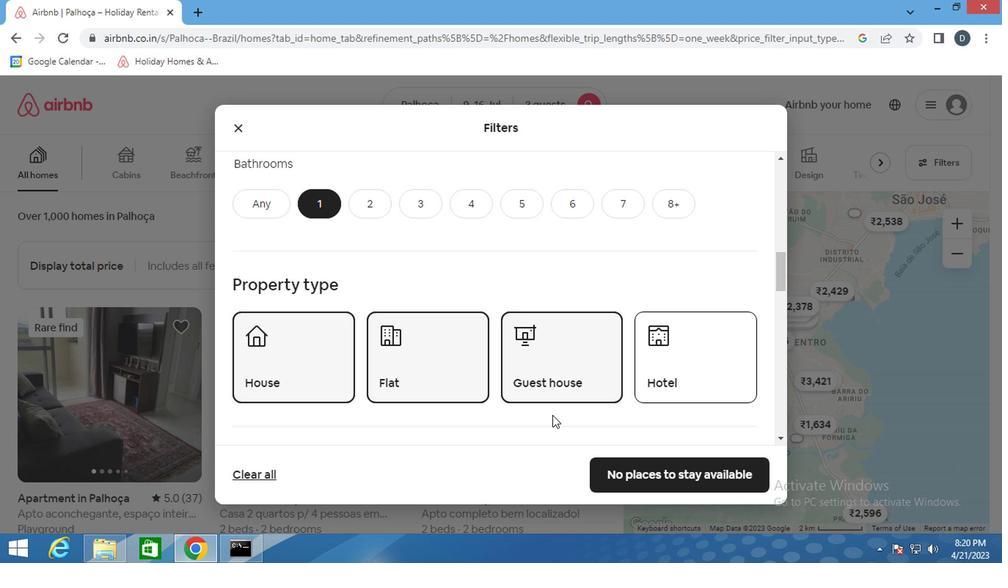 
Action: Mouse scrolled (548, 418) with delta (0, 0)
Screenshot: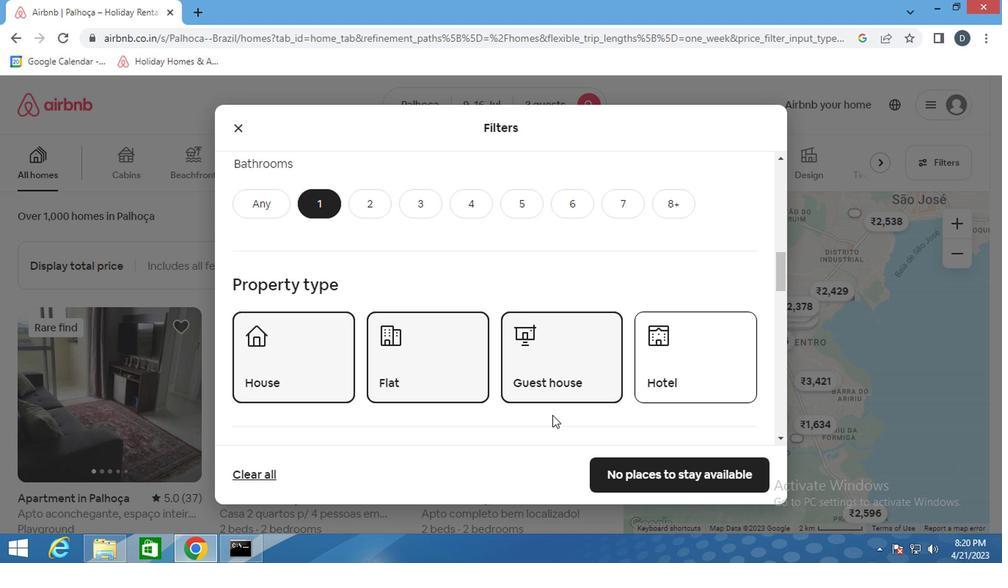 
Action: Mouse scrolled (548, 418) with delta (0, 0)
Screenshot: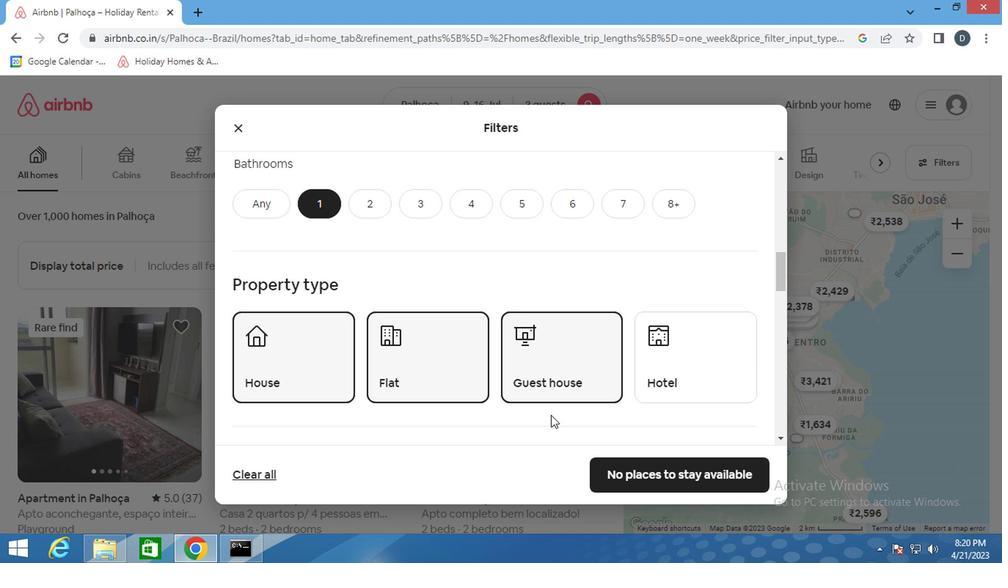 
Action: Mouse scrolled (548, 418) with delta (0, 0)
Screenshot: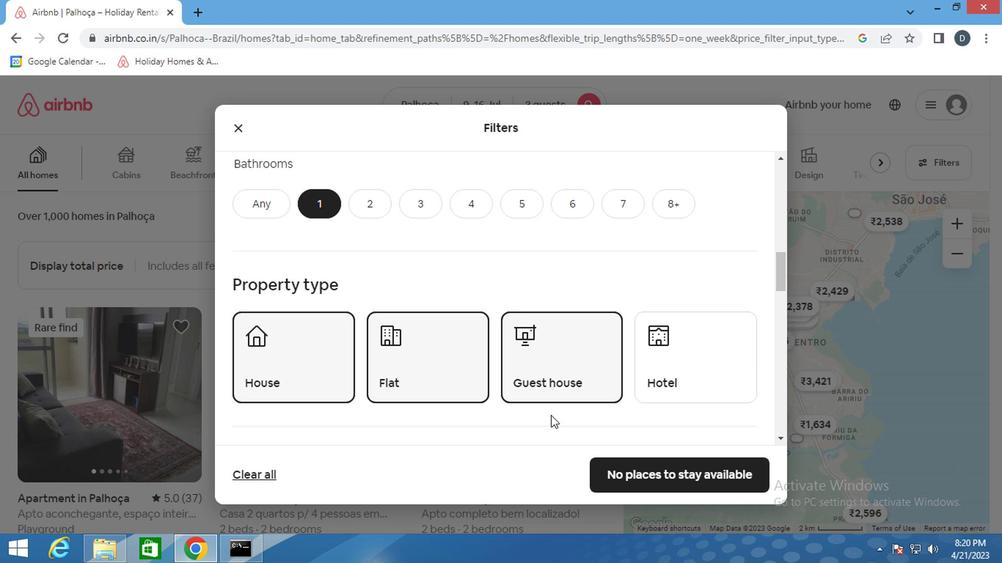 
Action: Mouse moved to (472, 319)
Screenshot: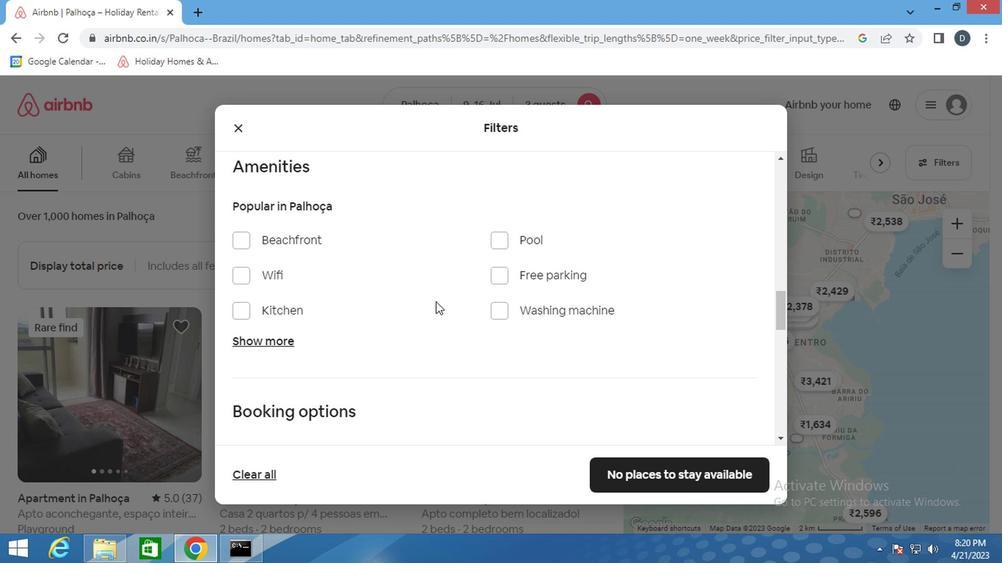 
Action: Mouse scrolled (472, 318) with delta (0, 0)
Screenshot: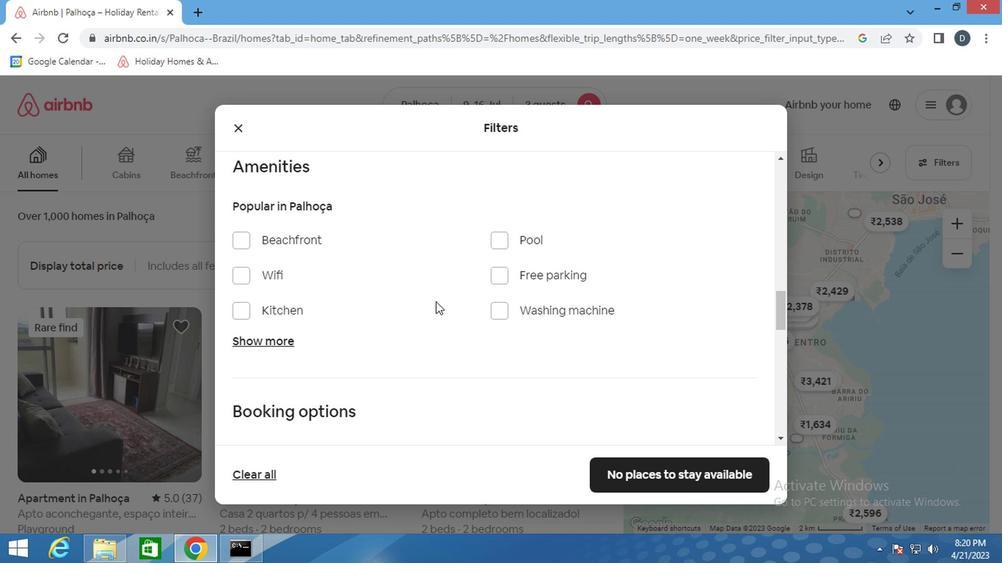 
Action: Mouse moved to (692, 344)
Screenshot: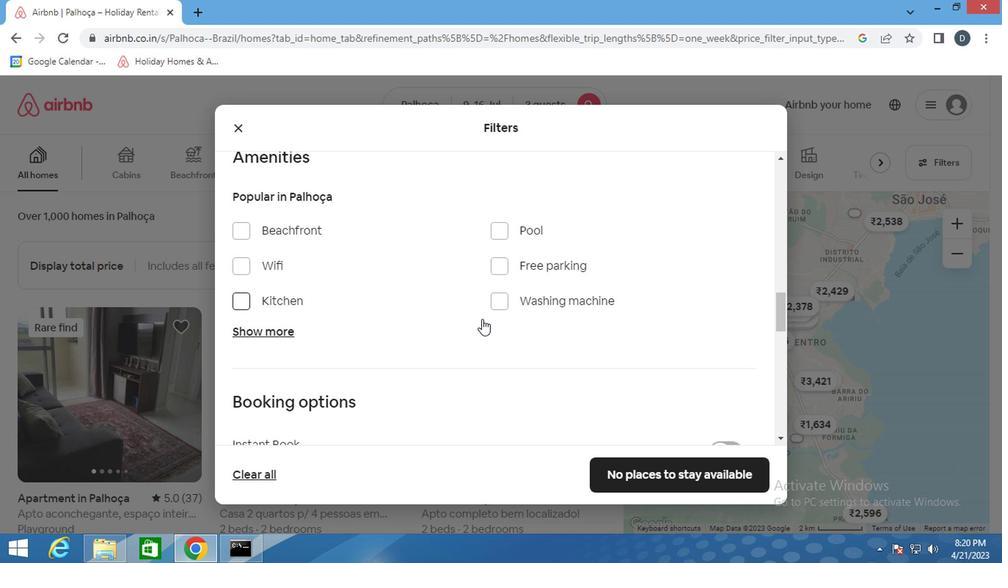 
Action: Mouse scrolled (692, 344) with delta (0, 0)
Screenshot: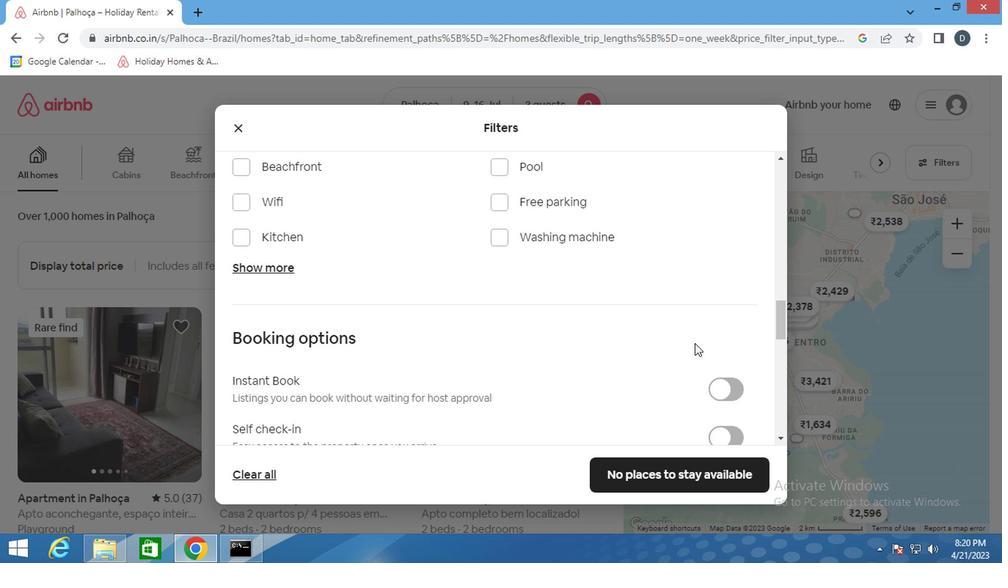 
Action: Mouse scrolled (692, 344) with delta (0, 0)
Screenshot: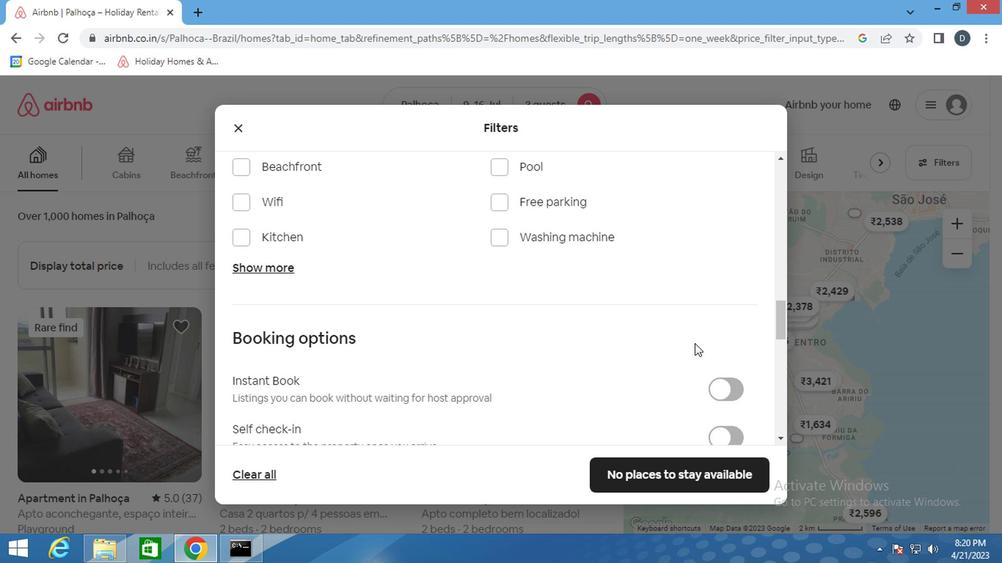 
Action: Mouse scrolled (692, 344) with delta (0, 0)
Screenshot: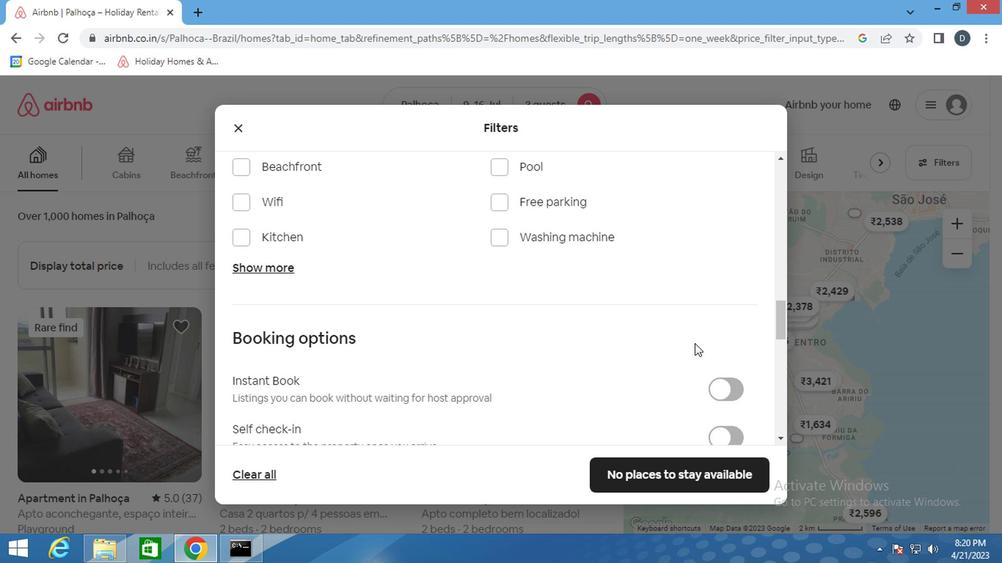
Action: Mouse moved to (705, 218)
Screenshot: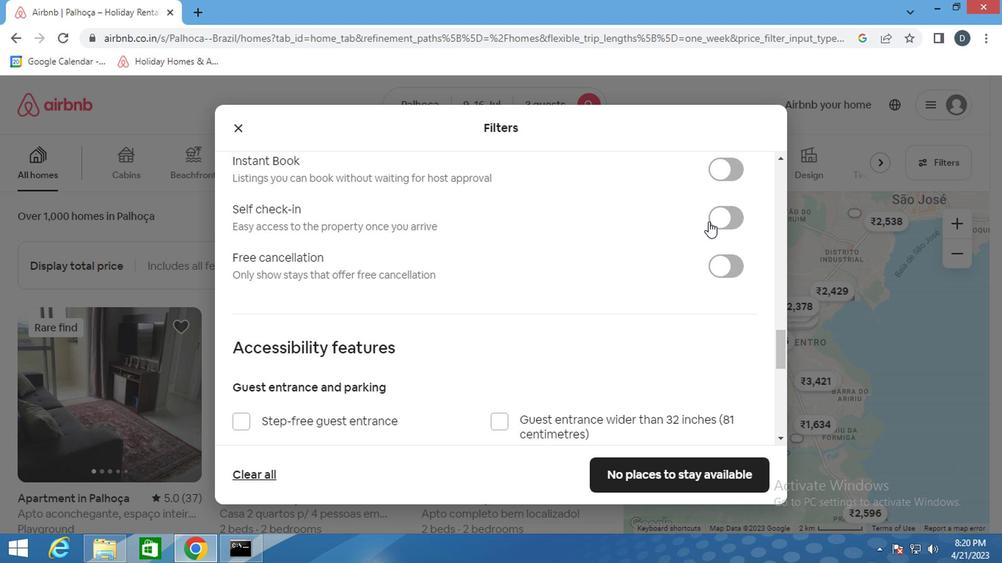 
Action: Mouse pressed left at (705, 218)
Screenshot: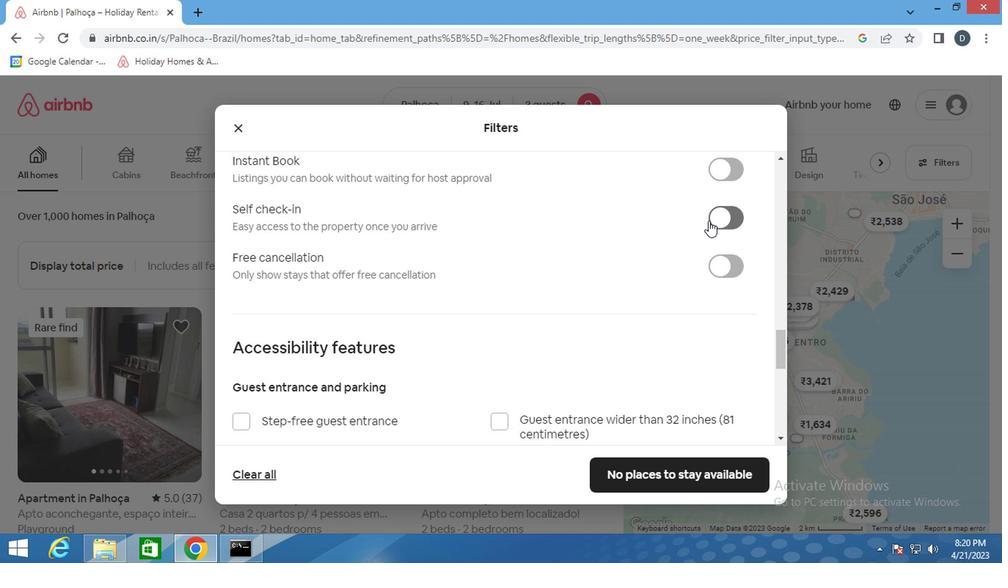 
Action: Mouse moved to (645, 264)
Screenshot: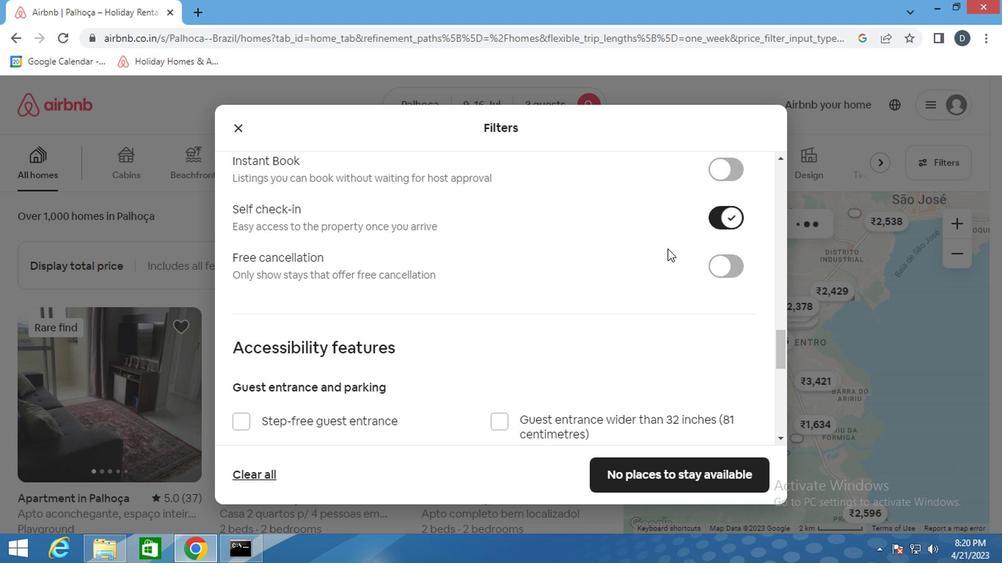 
Action: Mouse scrolled (645, 263) with delta (0, -1)
Screenshot: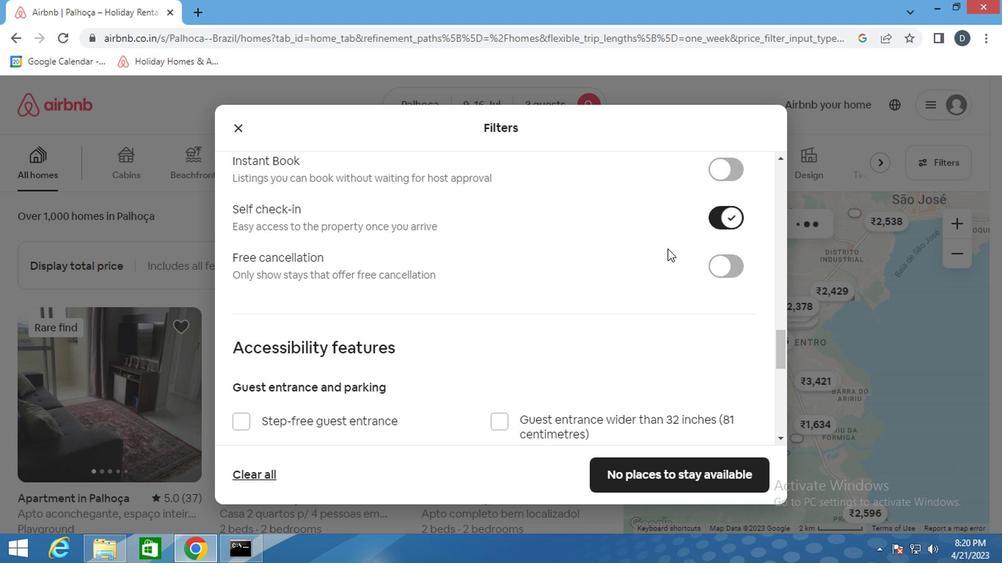 
Action: Mouse moved to (637, 271)
Screenshot: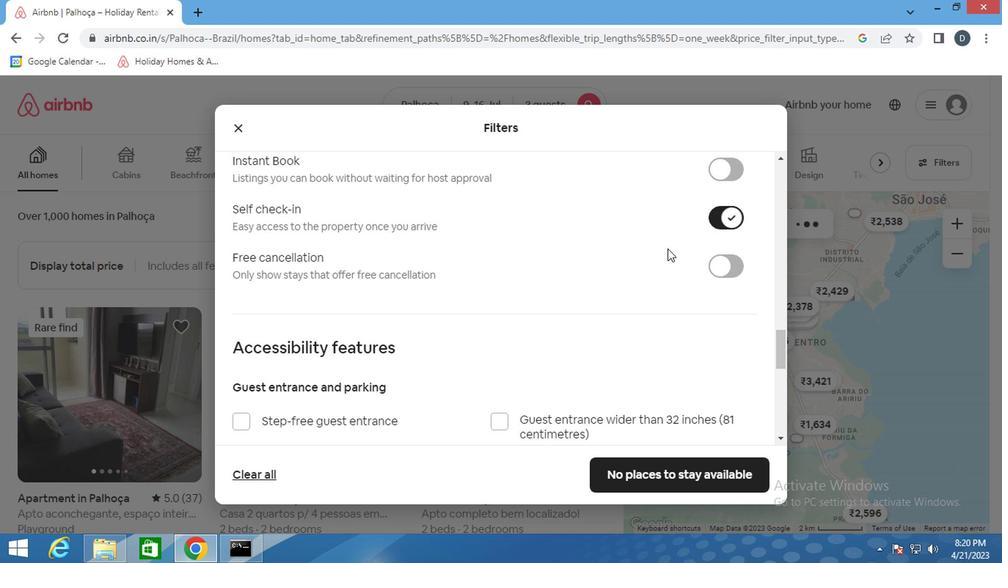 
Action: Mouse scrolled (637, 271) with delta (0, 0)
Screenshot: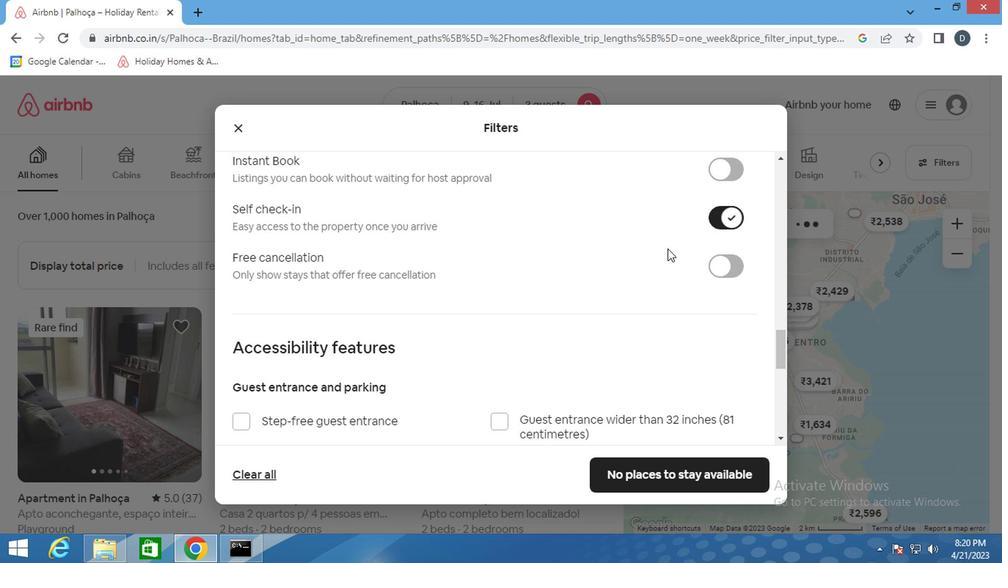 
Action: Mouse moved to (632, 276)
Screenshot: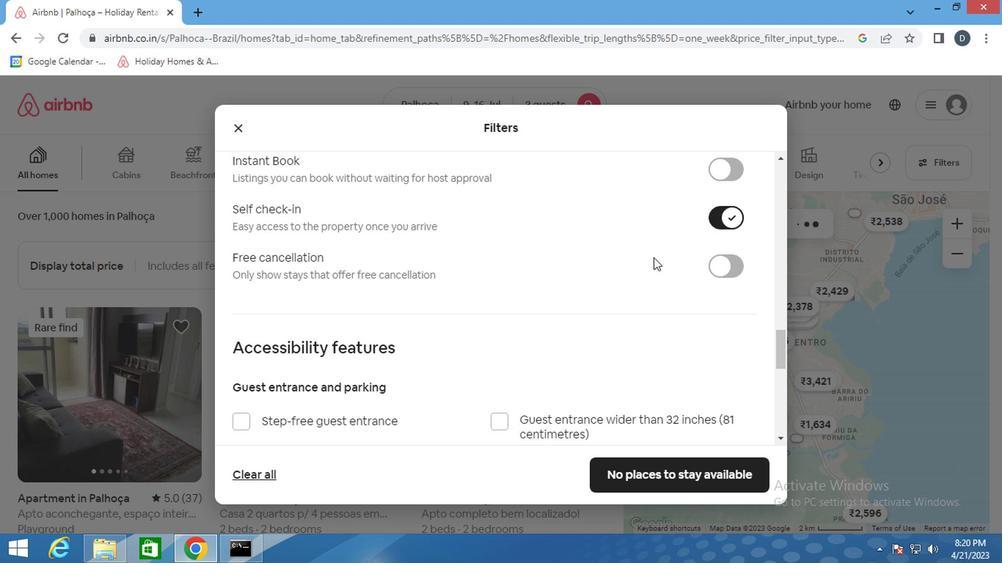 
Action: Mouse scrolled (632, 275) with delta (0, -1)
Screenshot: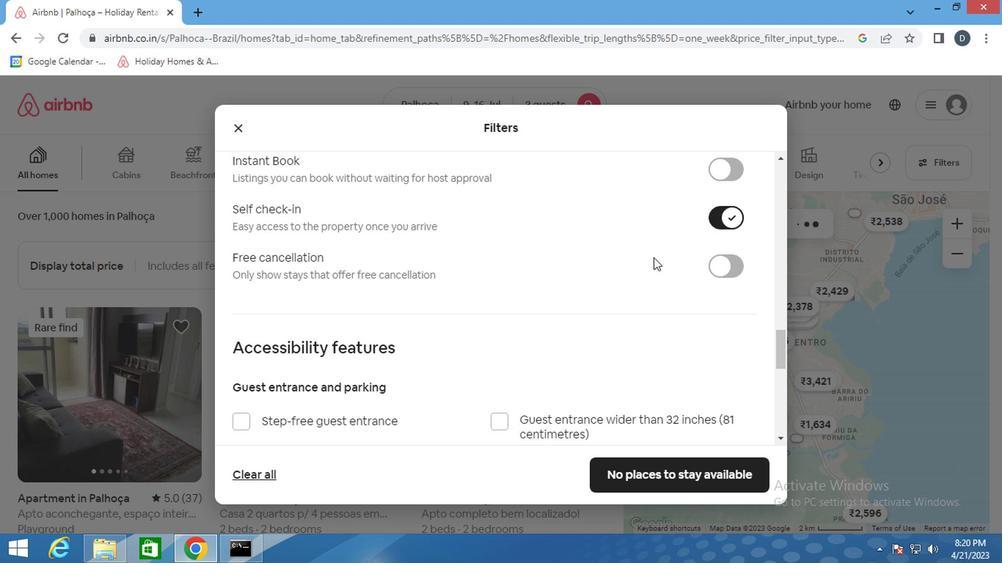
Action: Mouse moved to (607, 299)
Screenshot: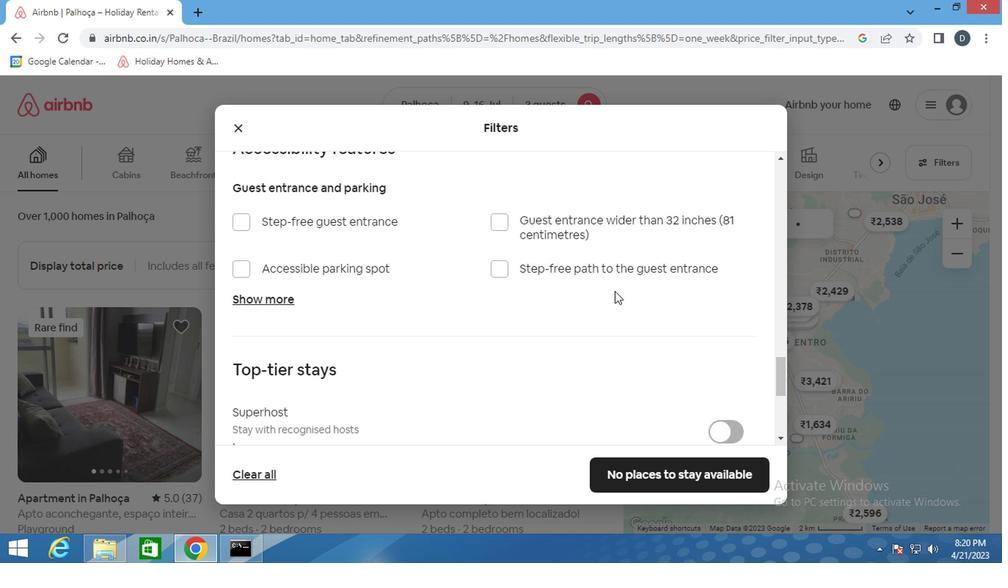 
Action: Mouse scrolled (607, 298) with delta (0, 0)
Screenshot: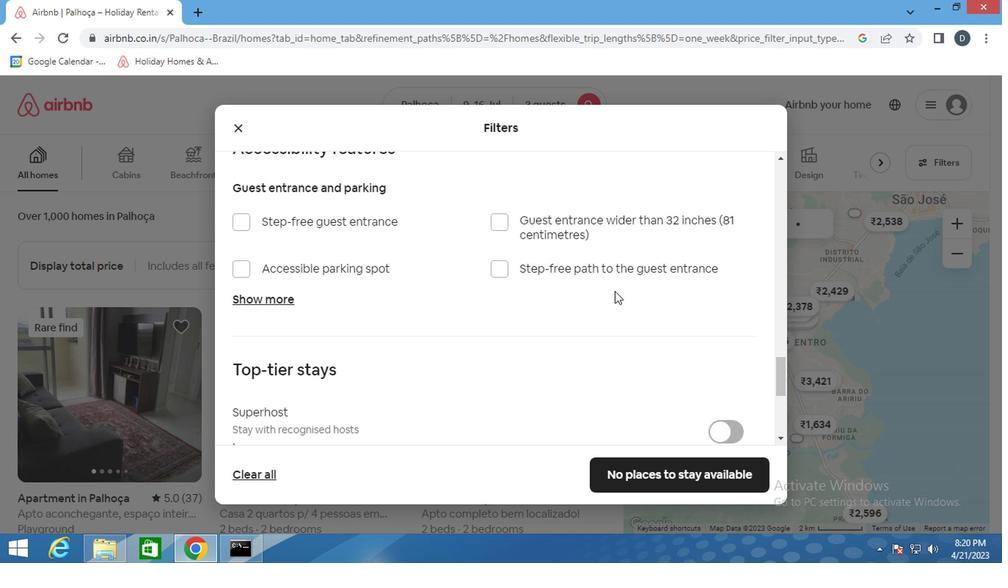 
Action: Mouse moved to (607, 300)
Screenshot: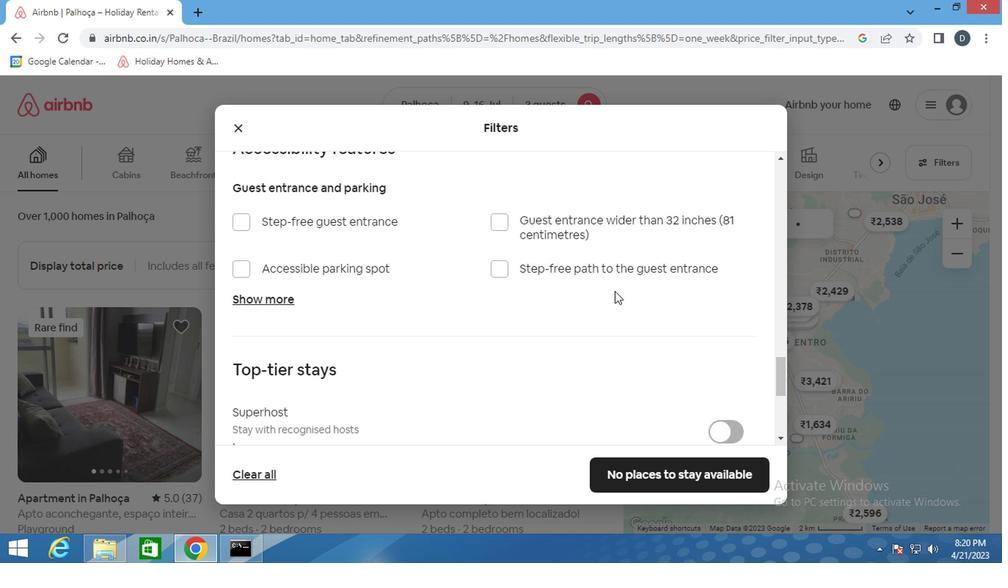 
Action: Mouse scrolled (607, 299) with delta (0, -1)
Screenshot: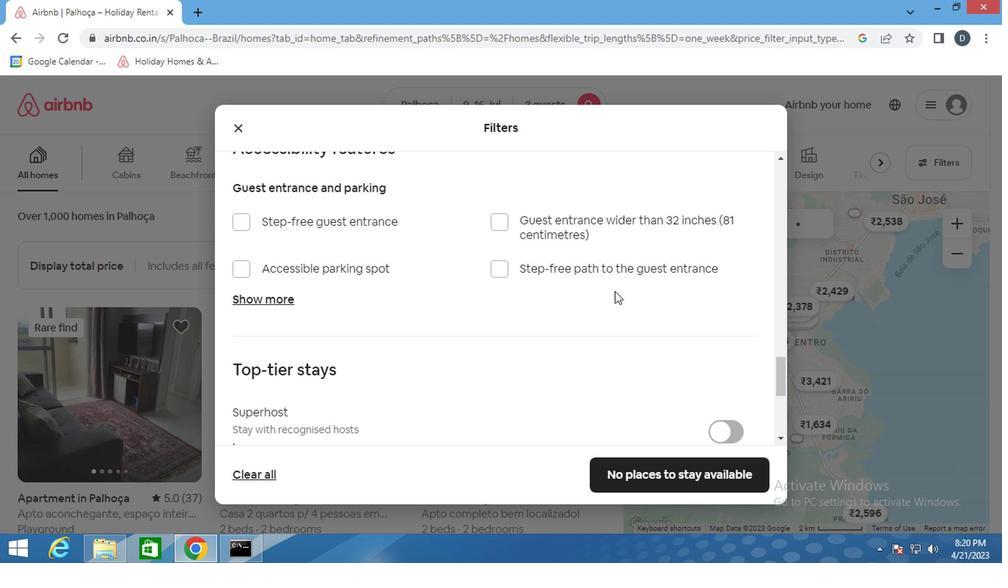 
Action: Mouse scrolled (607, 299) with delta (0, -1)
Screenshot: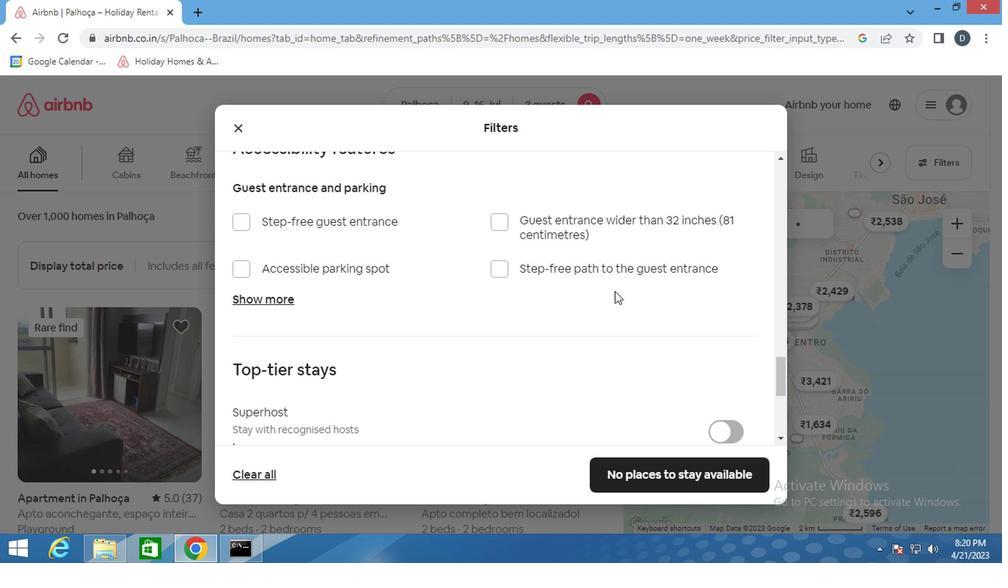 
Action: Mouse moved to (496, 354)
Screenshot: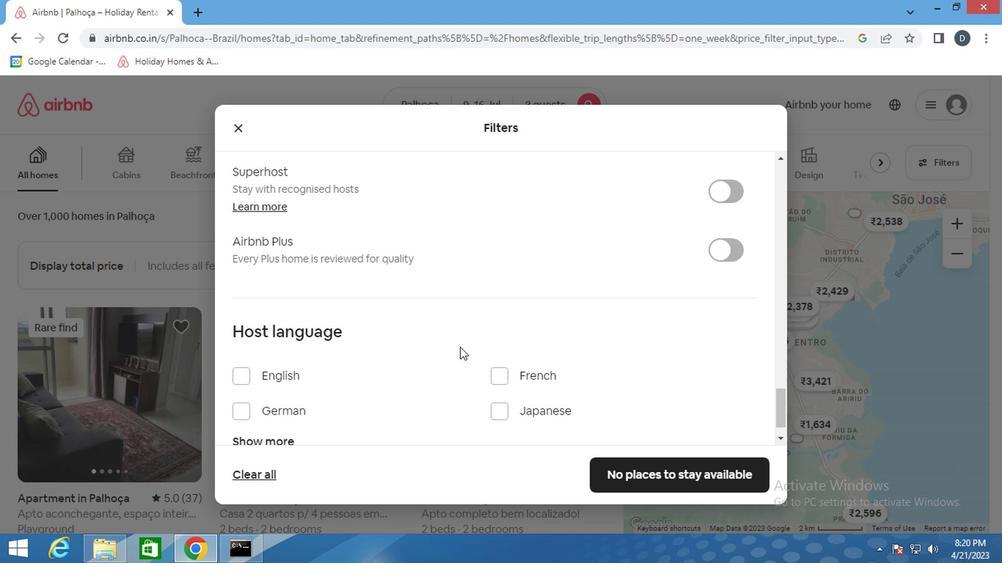 
Action: Mouse scrolled (496, 353) with delta (0, -1)
Screenshot: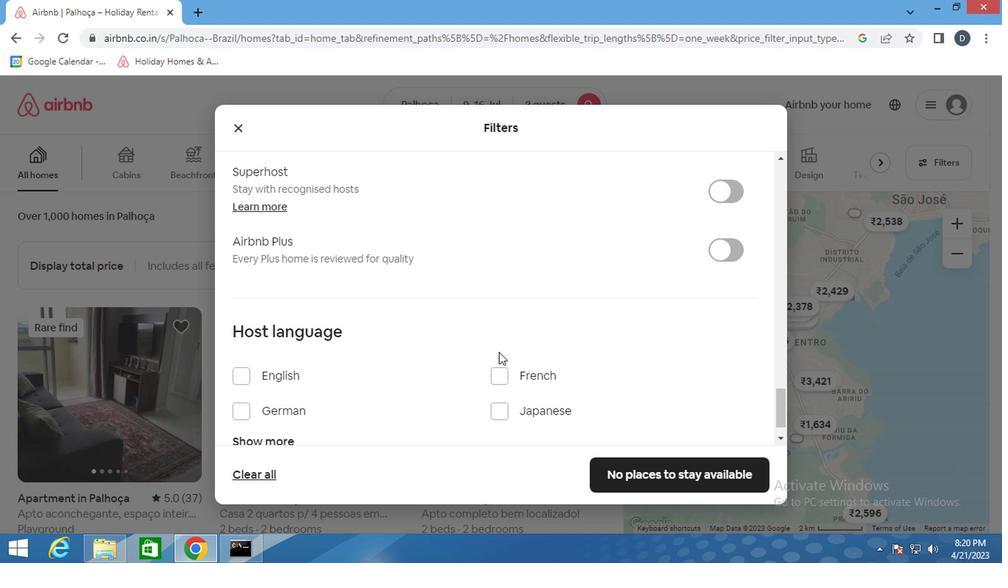 
Action: Mouse moved to (477, 351)
Screenshot: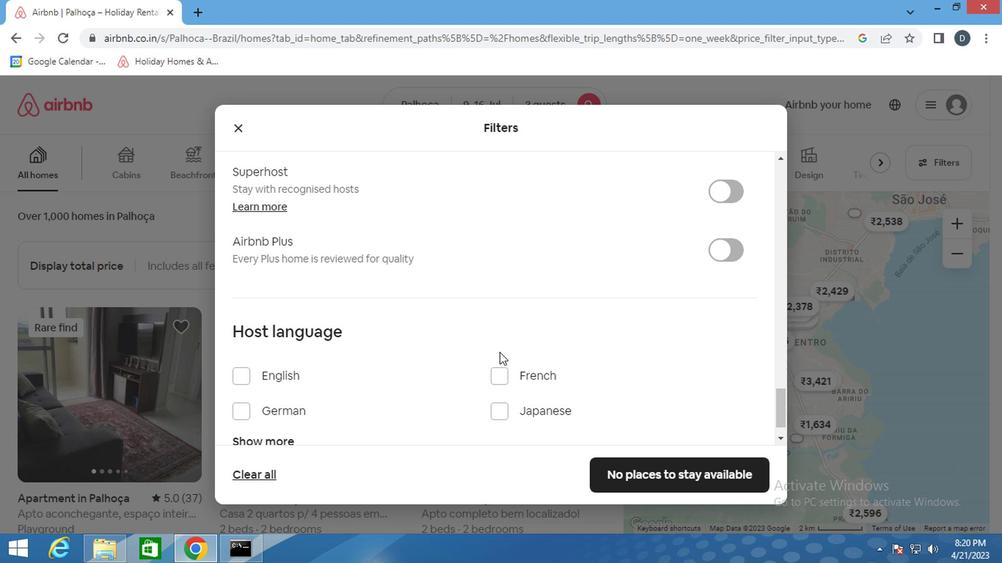 
Action: Mouse scrolled (477, 350) with delta (0, -1)
Screenshot: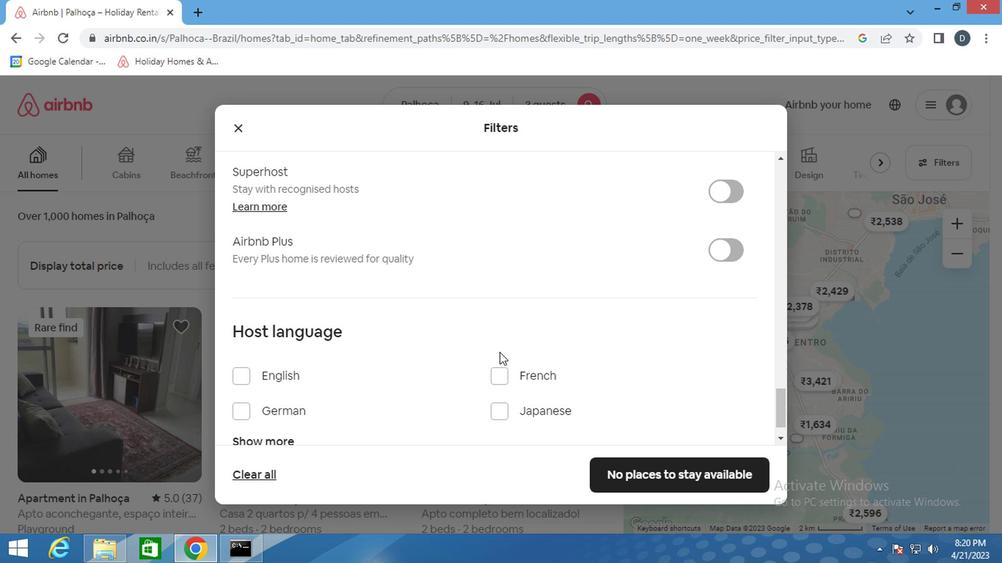 
Action: Mouse moved to (451, 349)
Screenshot: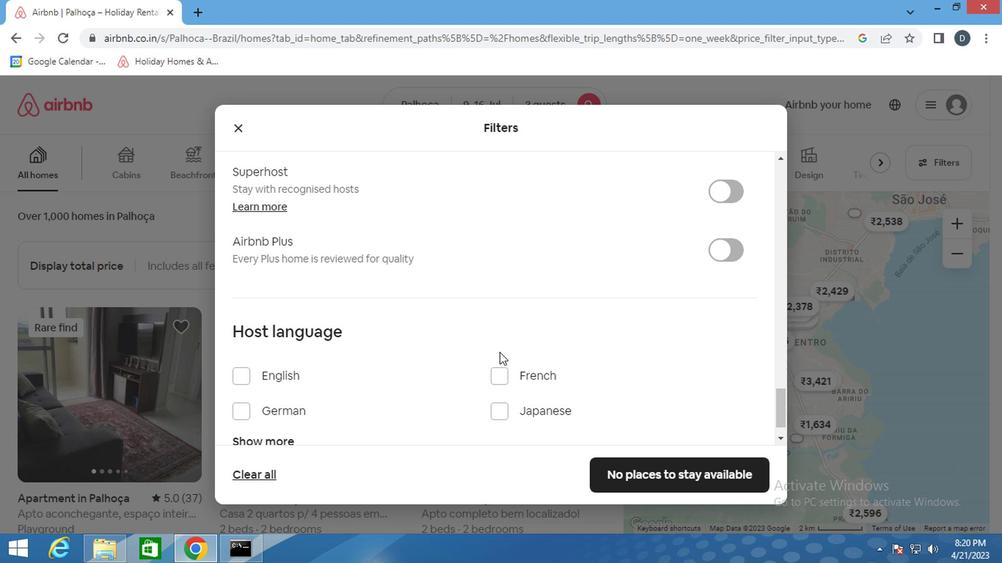 
Action: Mouse scrolled (451, 349) with delta (0, 0)
Screenshot: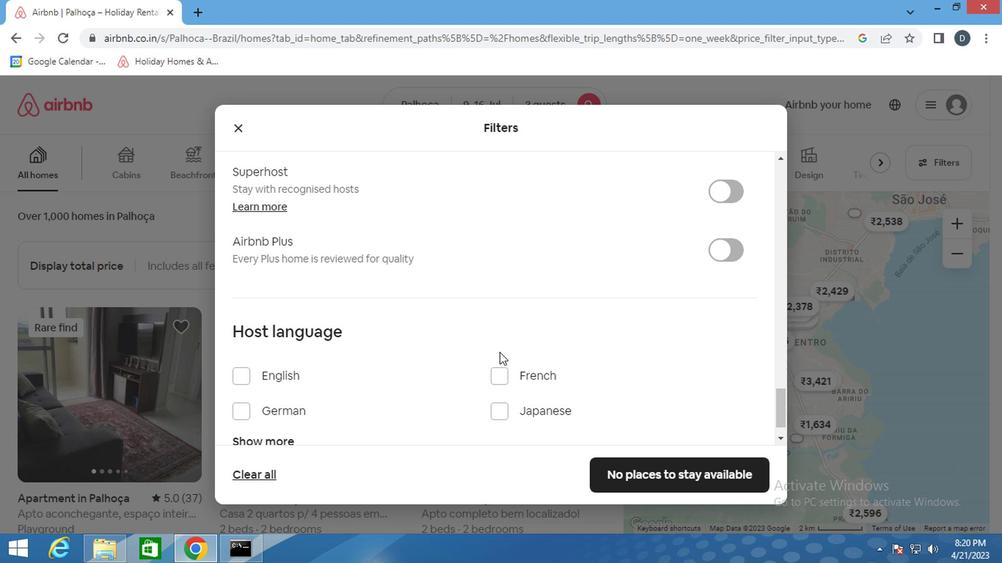
Action: Mouse moved to (282, 412)
Screenshot: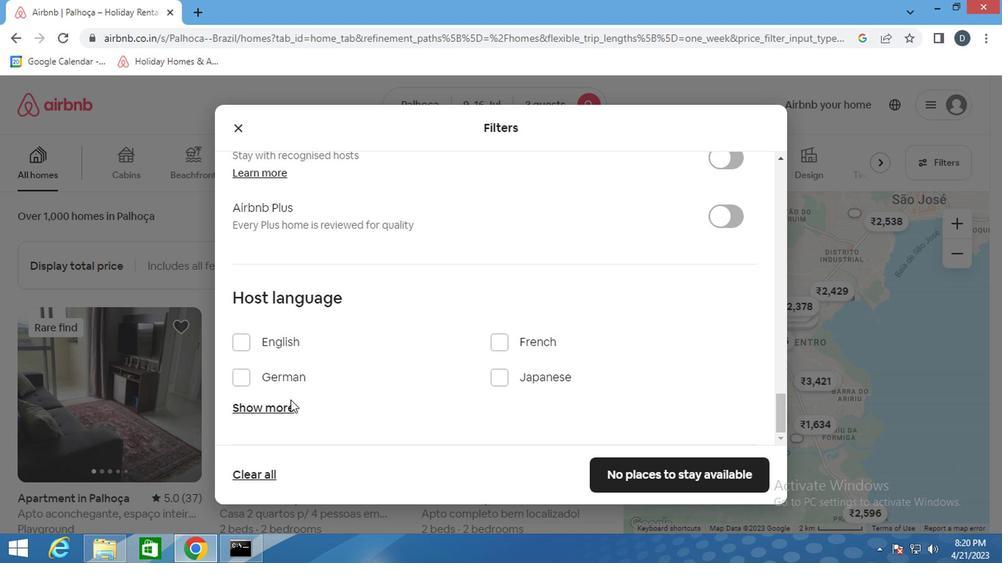 
Action: Mouse pressed left at (282, 412)
Screenshot: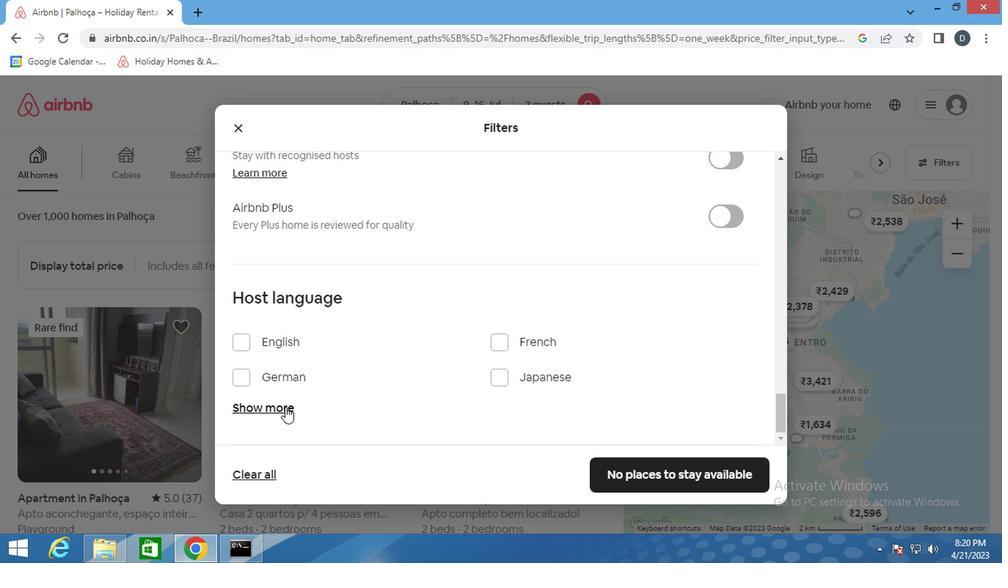 
Action: Mouse moved to (513, 413)
Screenshot: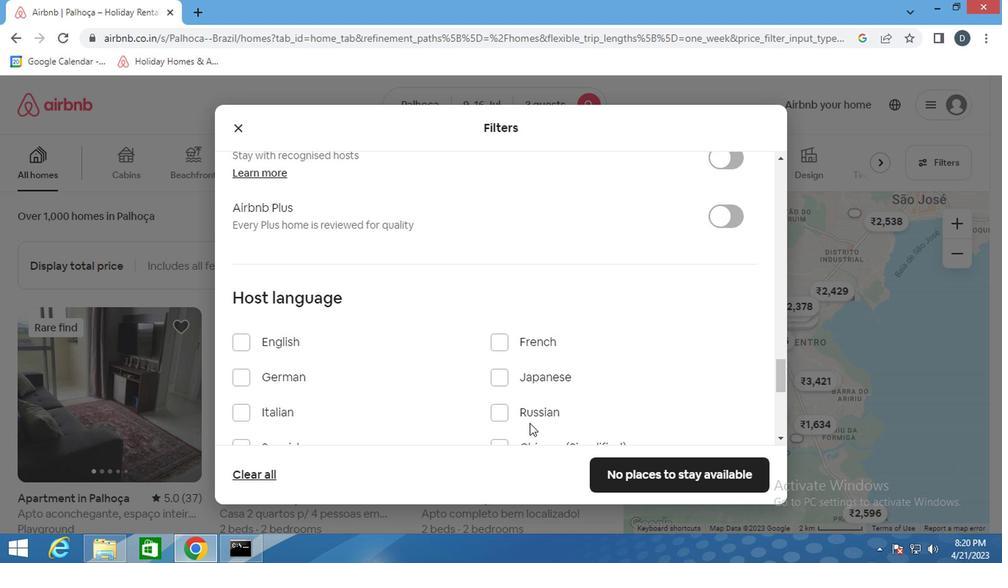 
Action: Mouse scrolled (513, 412) with delta (0, -1)
Screenshot: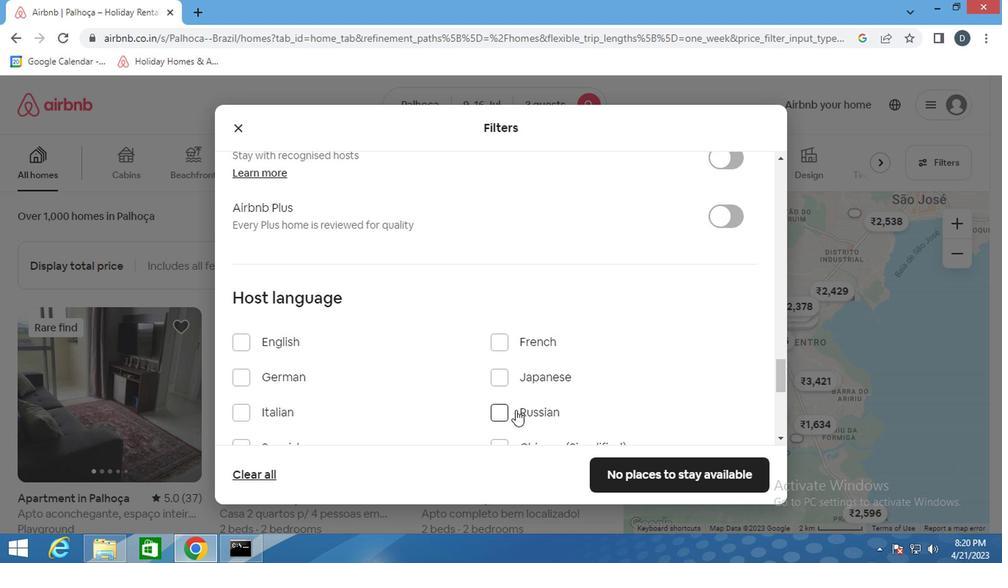 
Action: Mouse moved to (297, 380)
Screenshot: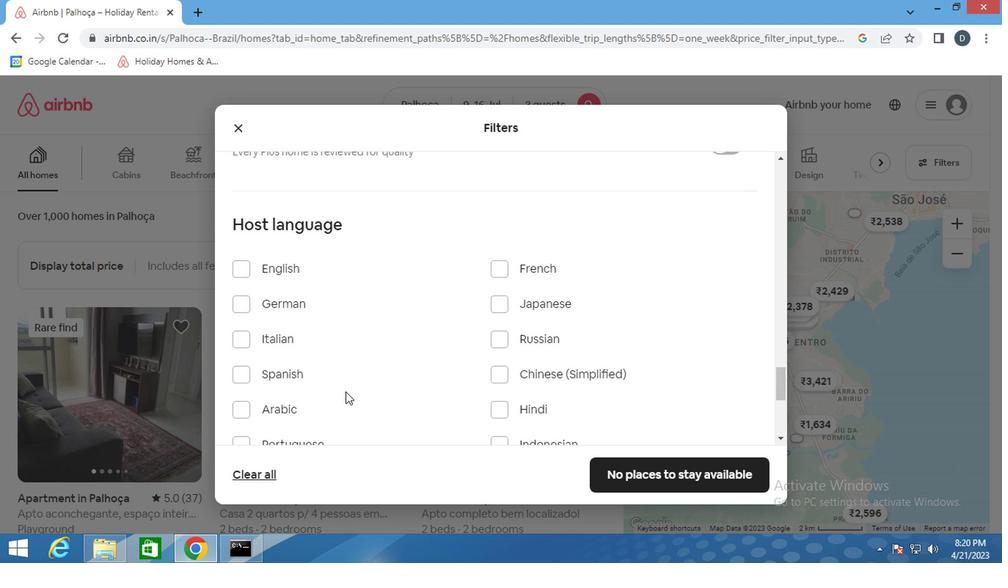 
Action: Mouse pressed left at (297, 380)
Screenshot: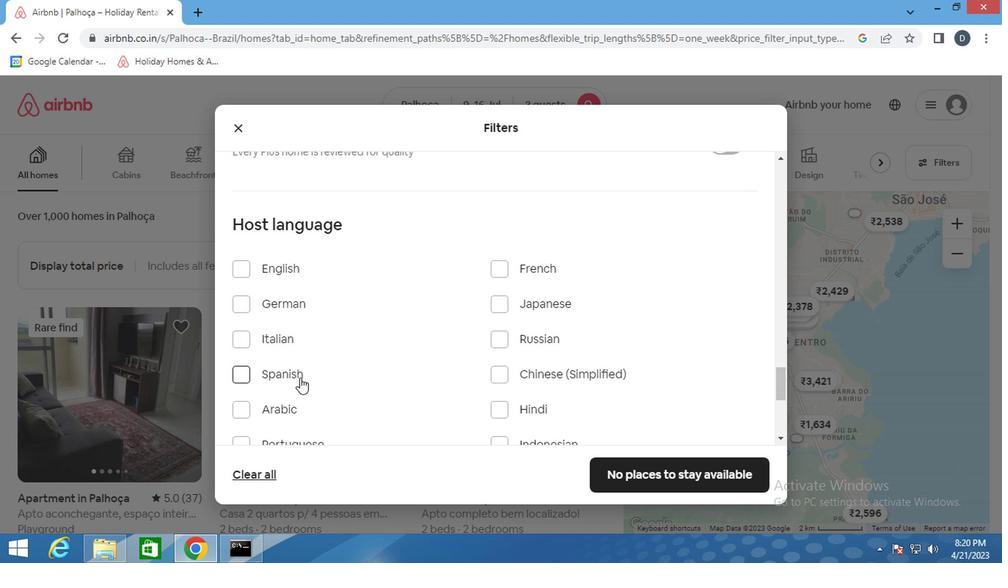
Action: Mouse moved to (700, 476)
Screenshot: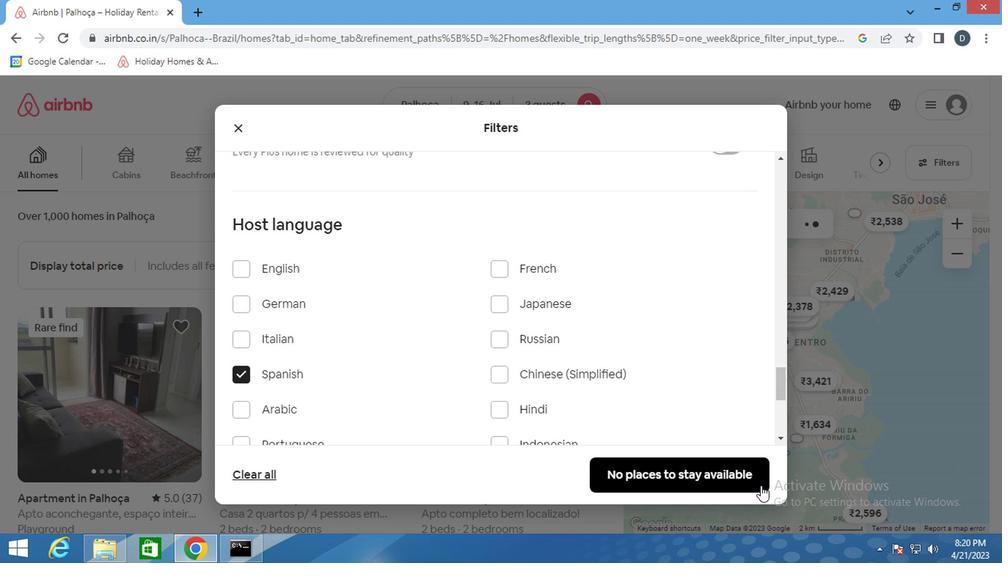 
Action: Mouse pressed left at (700, 476)
Screenshot: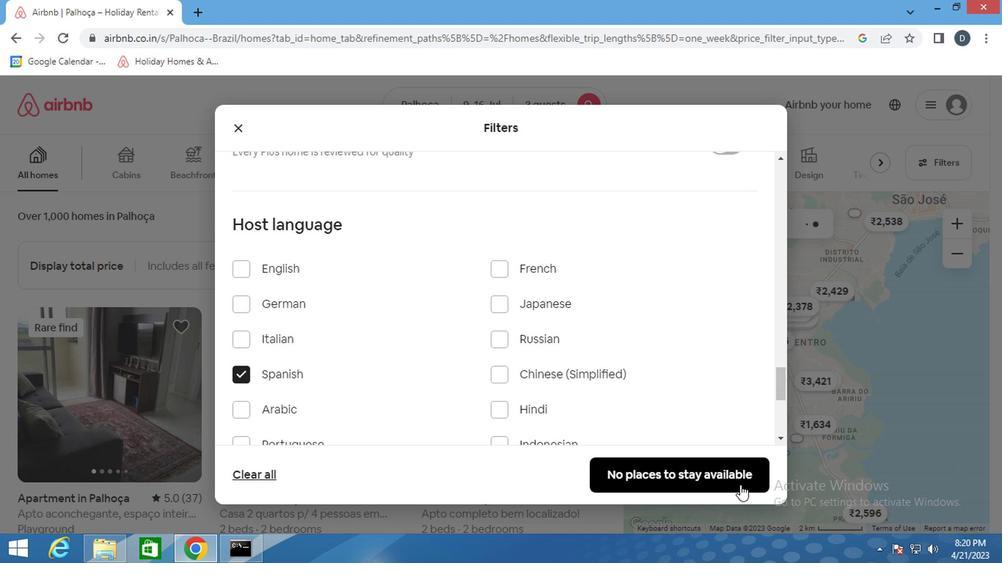 
Action: Mouse moved to (622, 324)
Screenshot: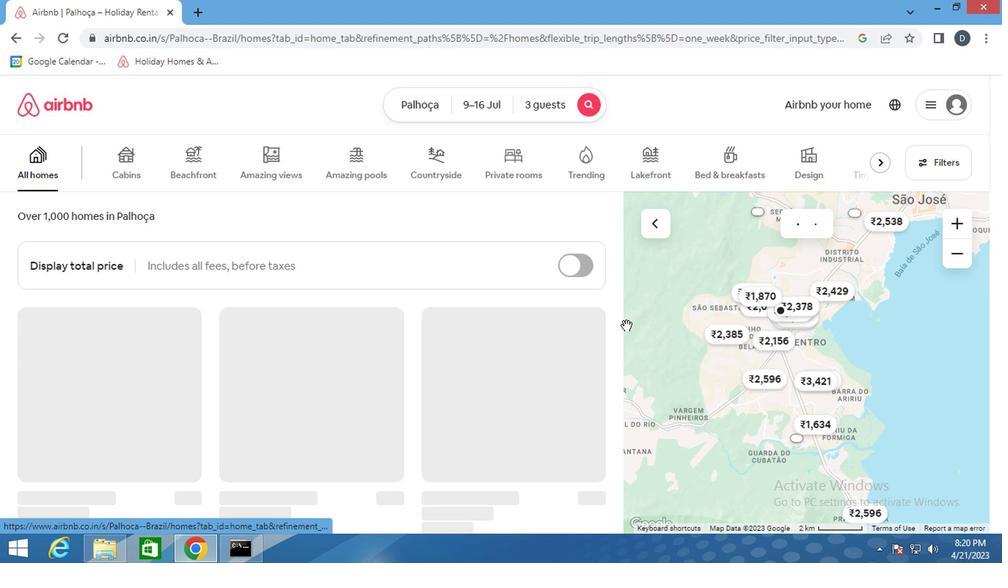 
